Task: Search one way flight ticket for 5 adults, 2 children, 1 infant in seat and 2 infants on lap in economy from Hyannis: Cape Cod Gateway Airport (boardman/polando Field) to Laramie: Laramie Regional Airport on 5-3-2023. Choice of flights is Sun country airlines. Number of bags: 1 carry on bag and 1 checked bag. Price is upto 55000. Outbound departure time preference is 10:00.
Action: Mouse moved to (207, 319)
Screenshot: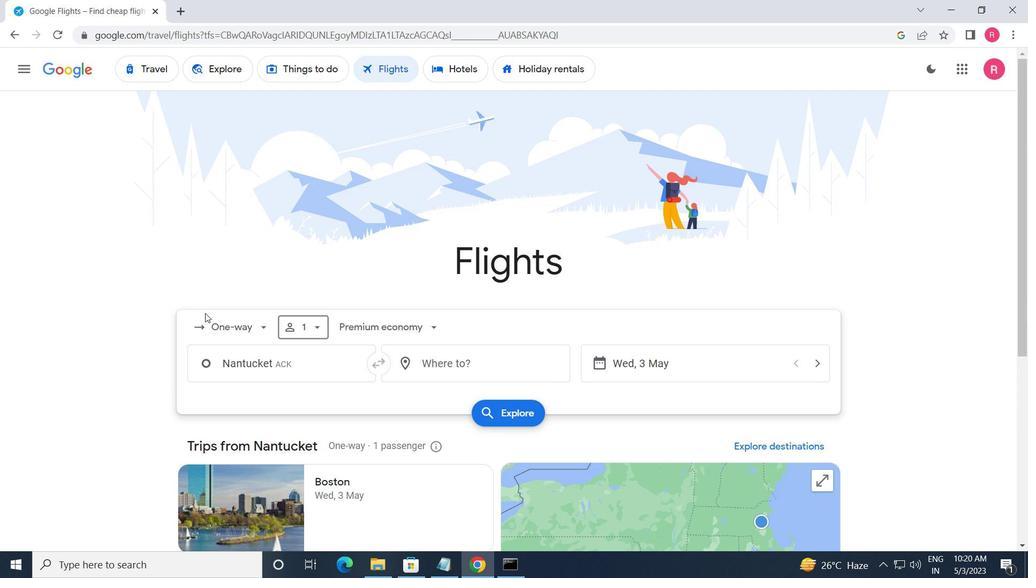 
Action: Mouse pressed left at (207, 319)
Screenshot: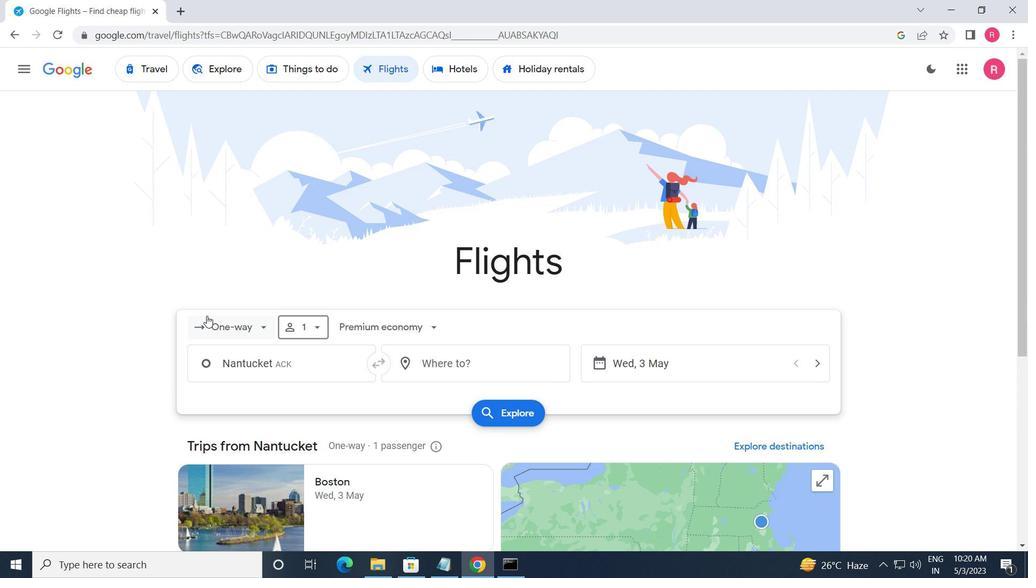 
Action: Mouse moved to (255, 388)
Screenshot: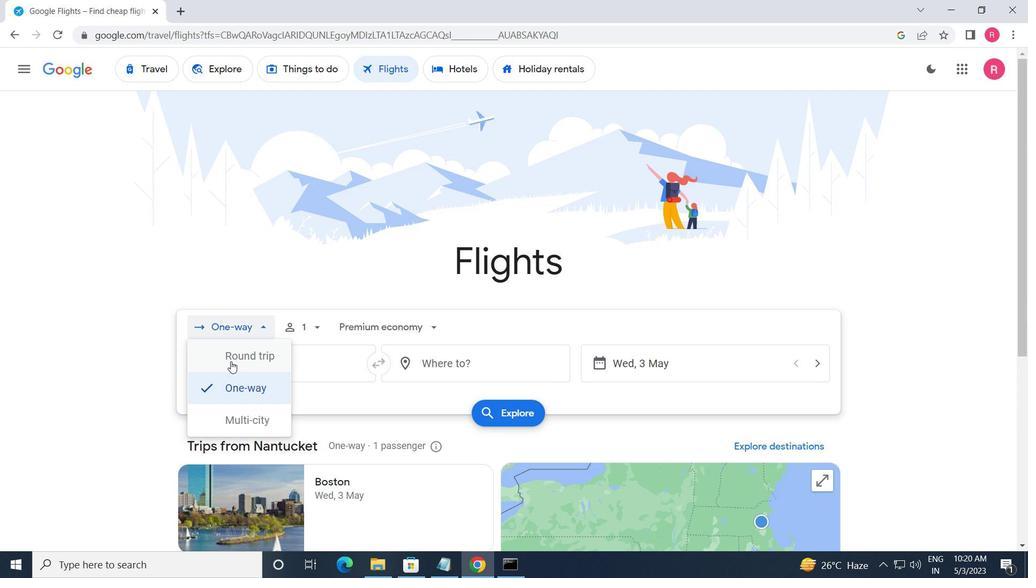 
Action: Mouse pressed left at (255, 388)
Screenshot: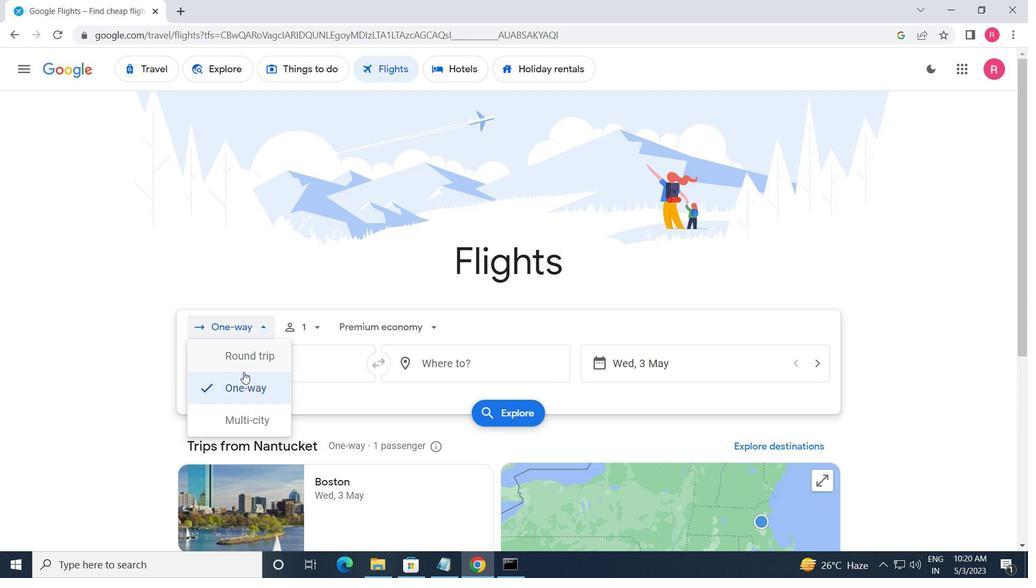
Action: Mouse moved to (302, 327)
Screenshot: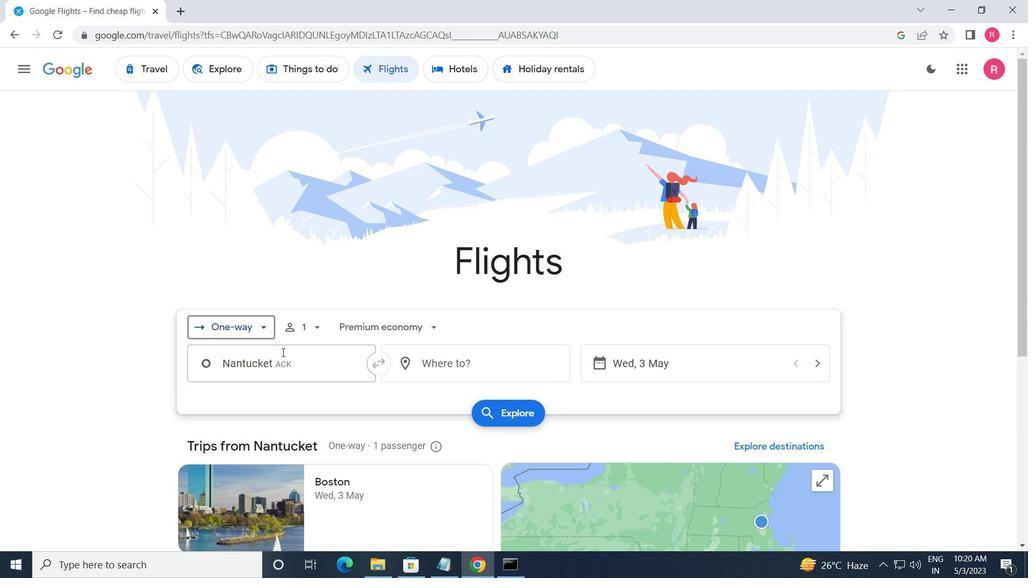 
Action: Mouse pressed left at (302, 327)
Screenshot: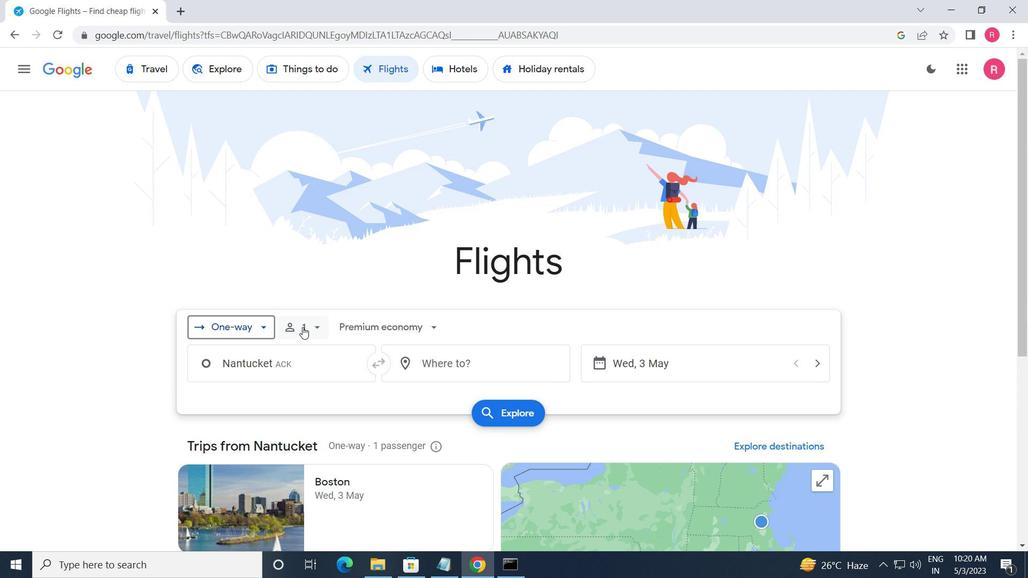 
Action: Mouse moved to (419, 363)
Screenshot: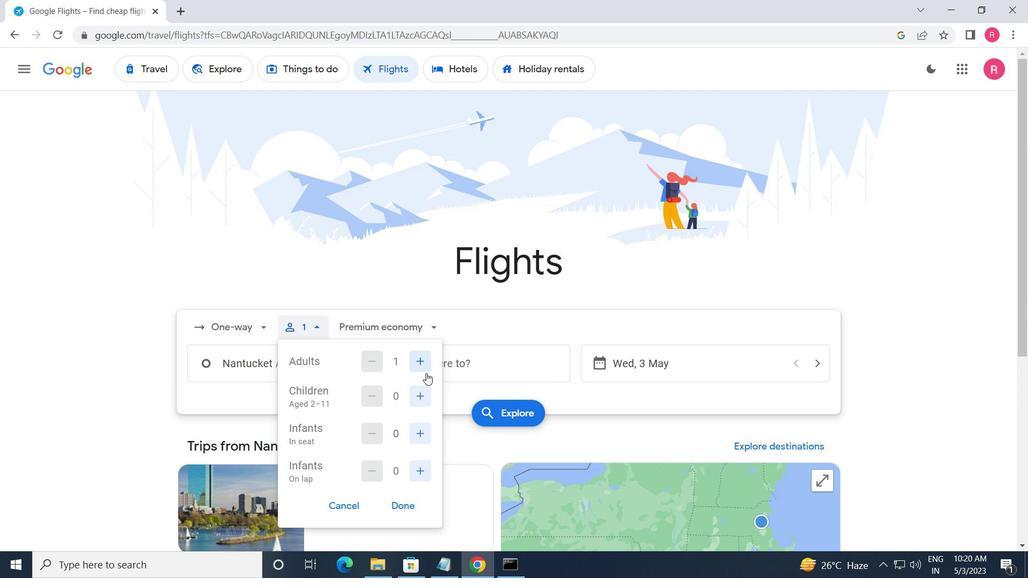 
Action: Mouse pressed left at (419, 363)
Screenshot: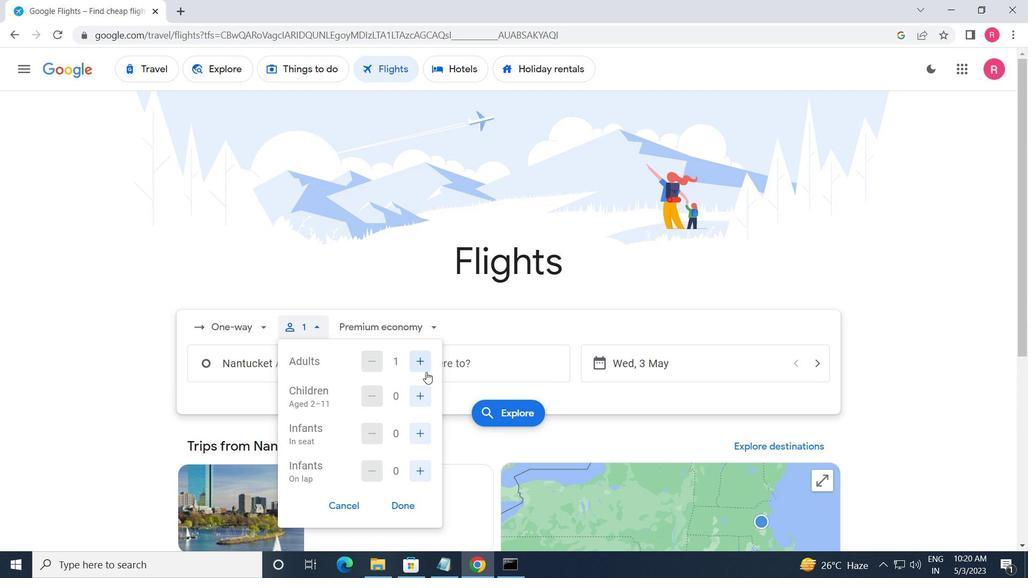 
Action: Mouse moved to (419, 363)
Screenshot: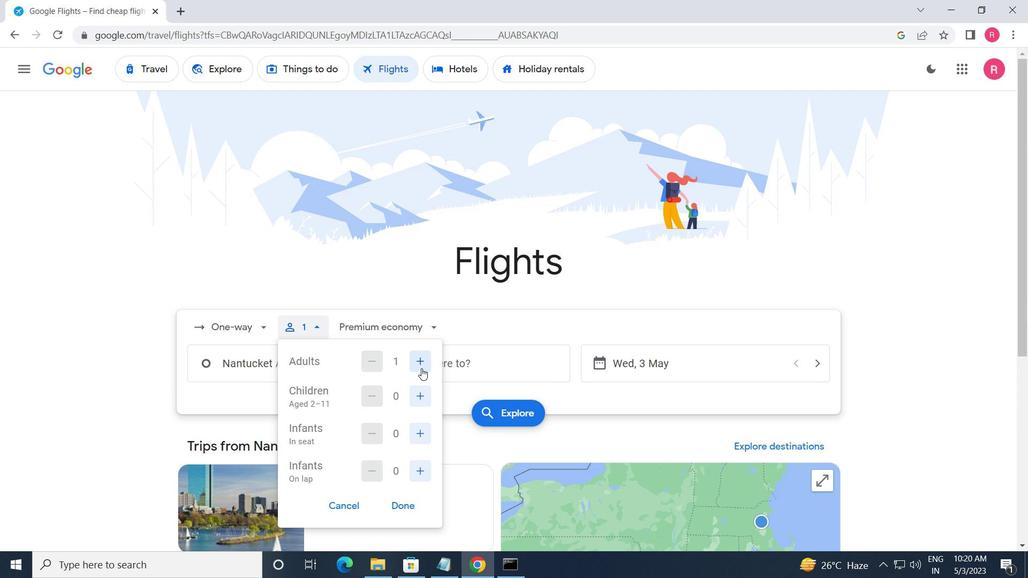 
Action: Mouse pressed left at (419, 363)
Screenshot: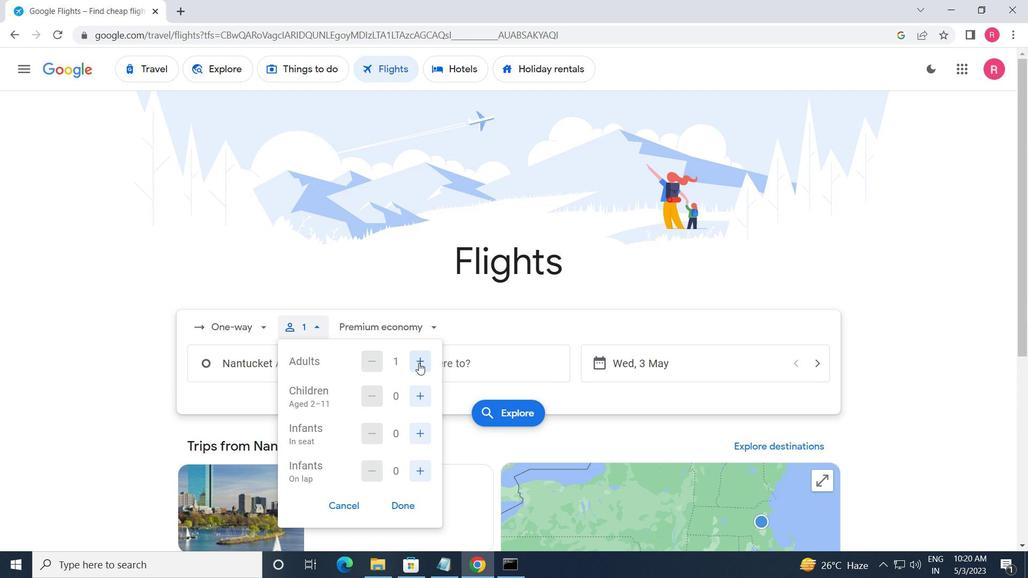 
Action: Mouse pressed left at (419, 363)
Screenshot: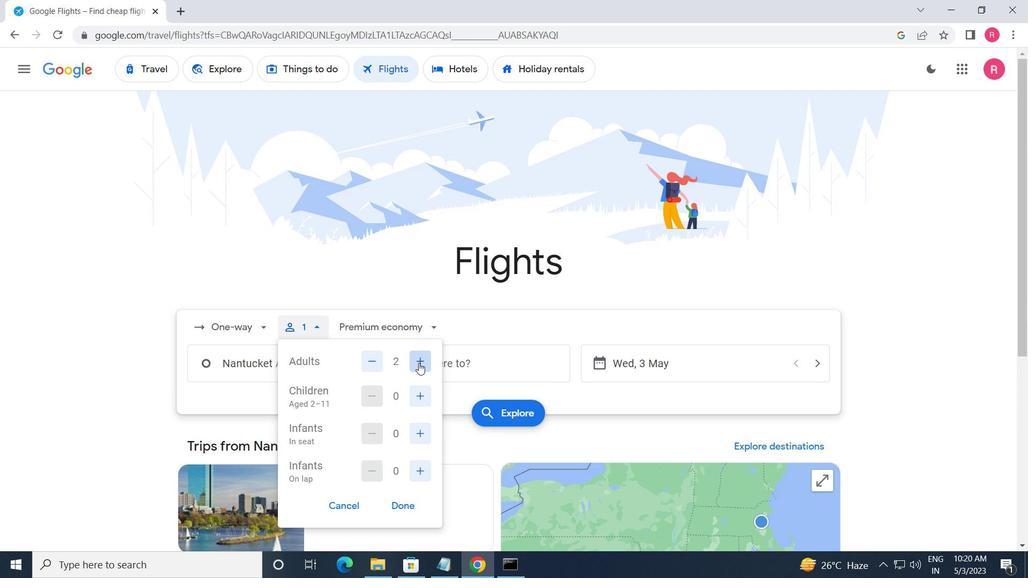 
Action: Mouse pressed left at (419, 363)
Screenshot: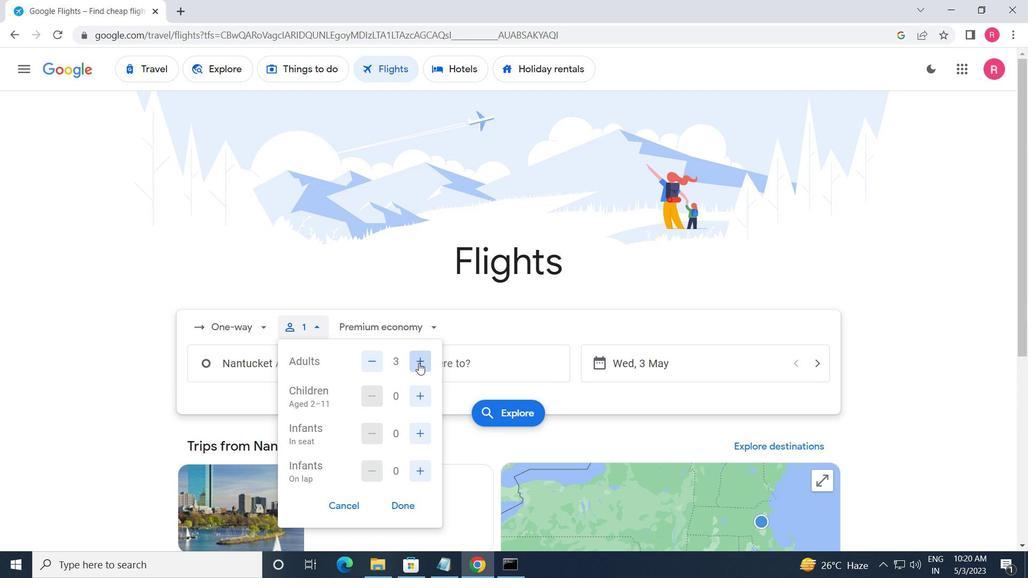 
Action: Mouse moved to (419, 403)
Screenshot: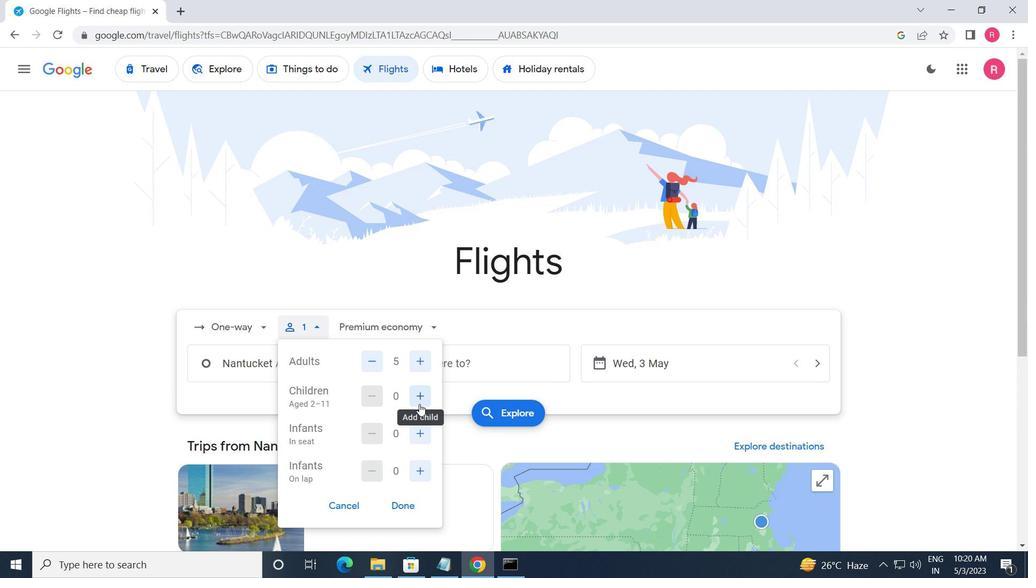 
Action: Mouse pressed left at (419, 403)
Screenshot: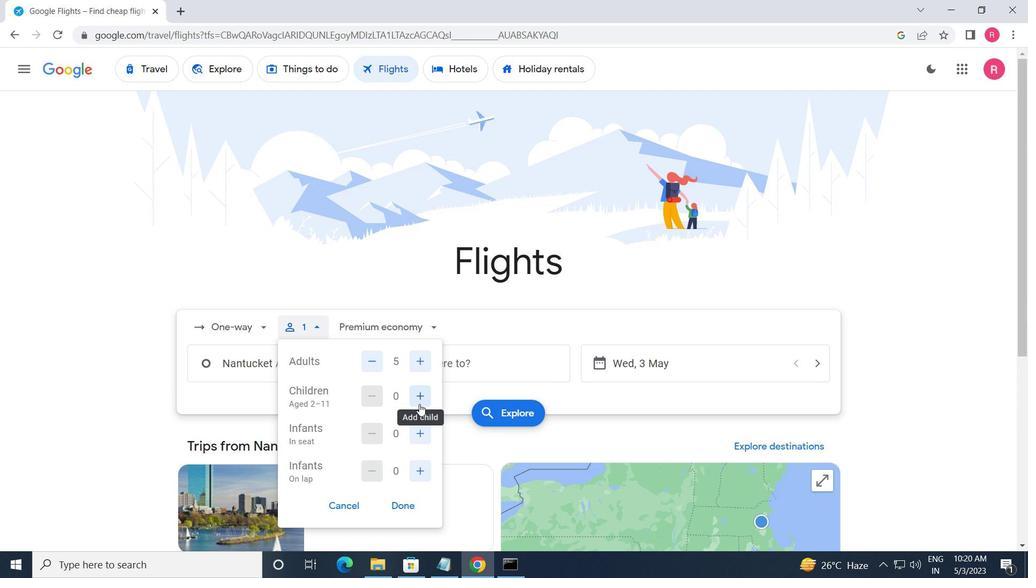 
Action: Mouse moved to (419, 402)
Screenshot: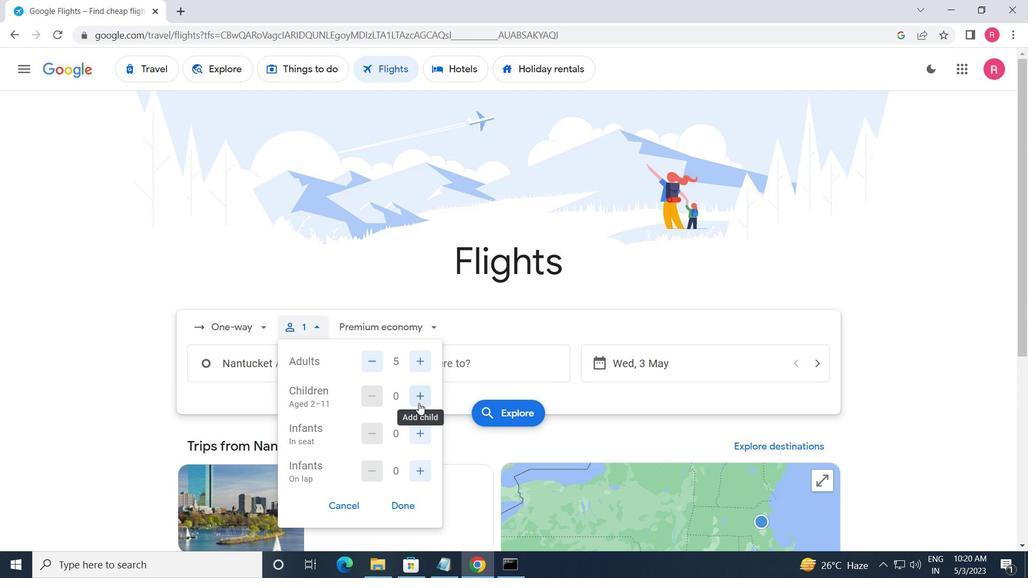 
Action: Mouse pressed left at (419, 402)
Screenshot: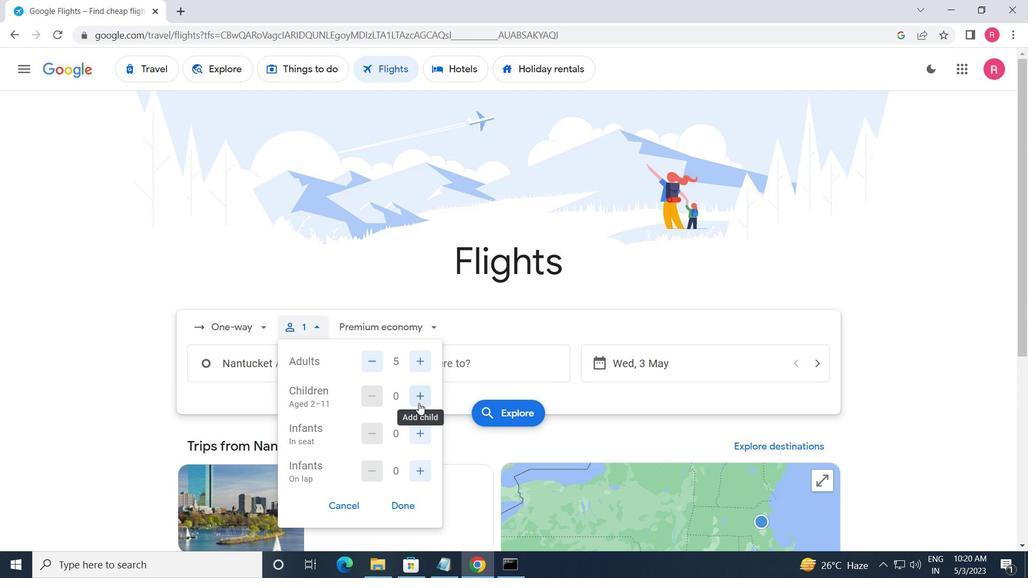 
Action: Mouse moved to (422, 430)
Screenshot: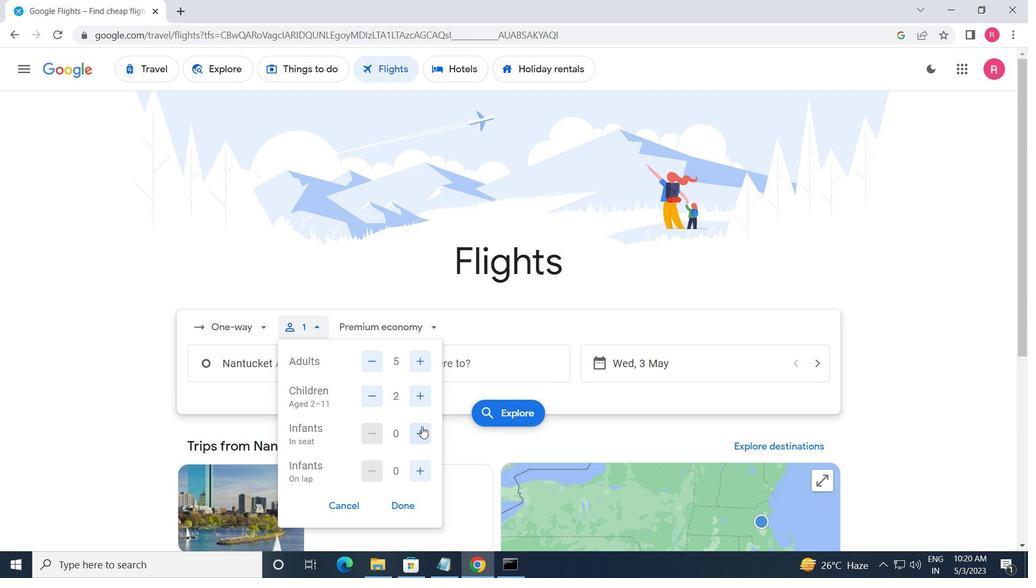 
Action: Mouse pressed left at (422, 430)
Screenshot: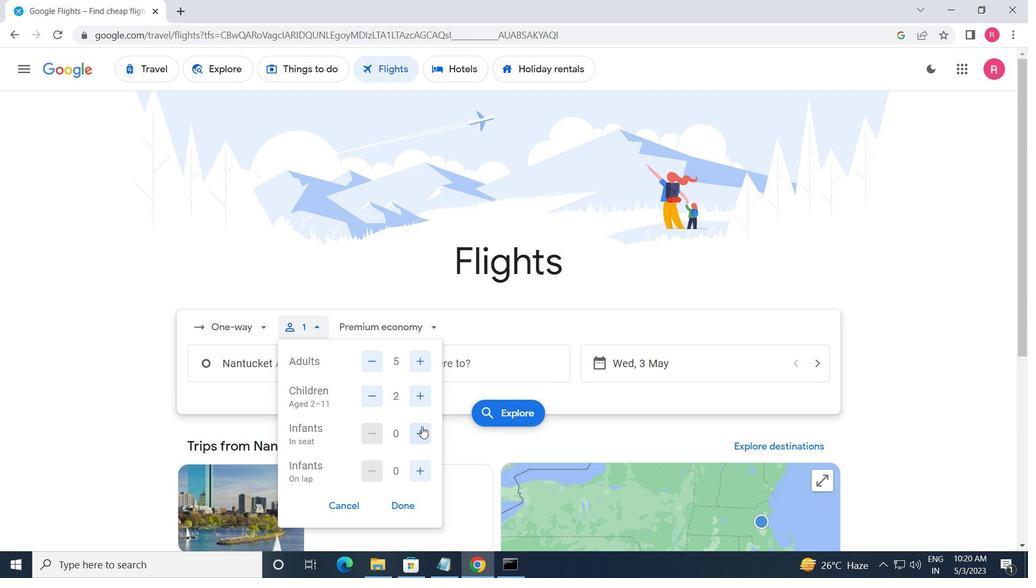 
Action: Mouse moved to (419, 459)
Screenshot: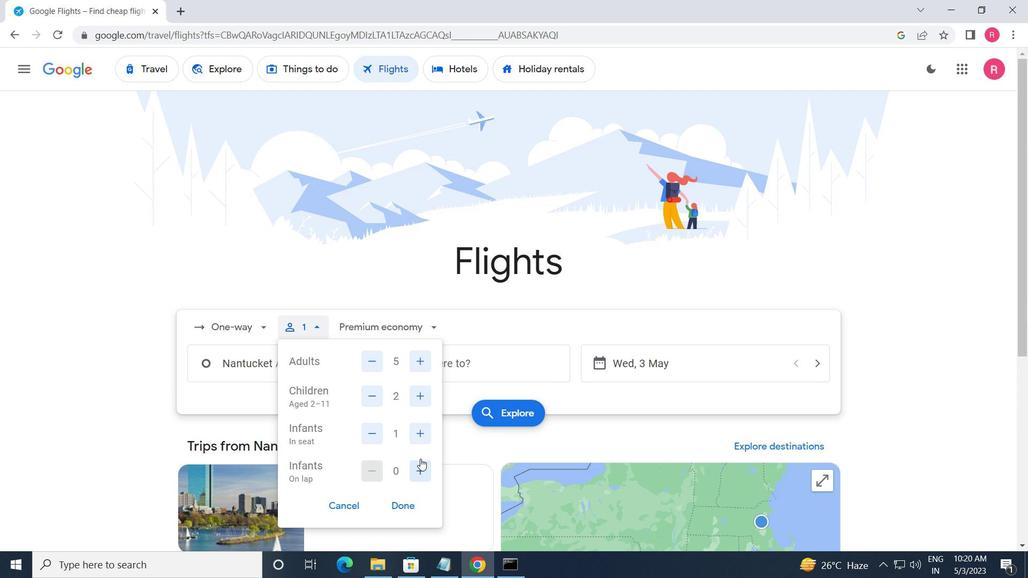 
Action: Mouse pressed left at (419, 459)
Screenshot: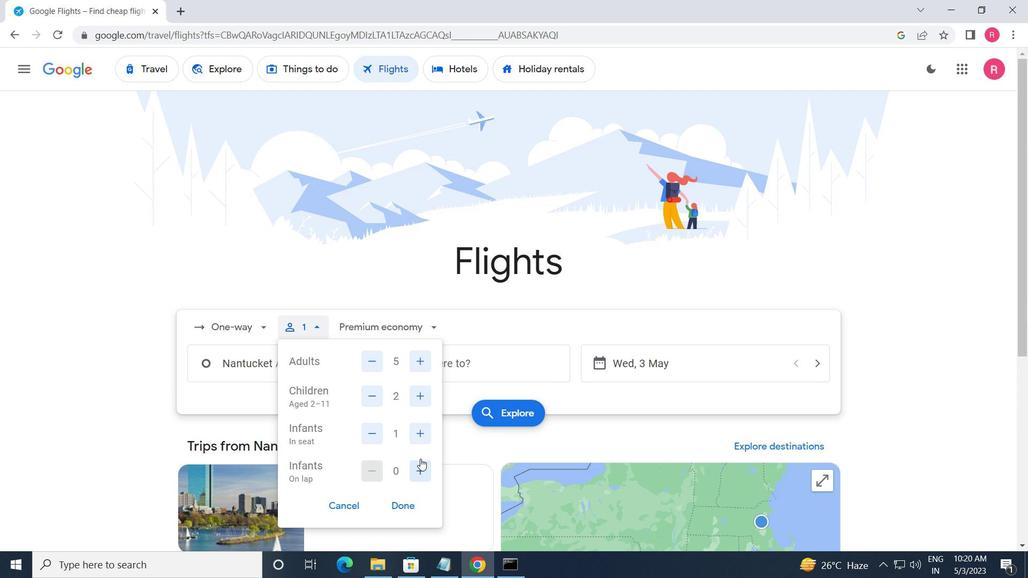 
Action: Mouse moved to (407, 500)
Screenshot: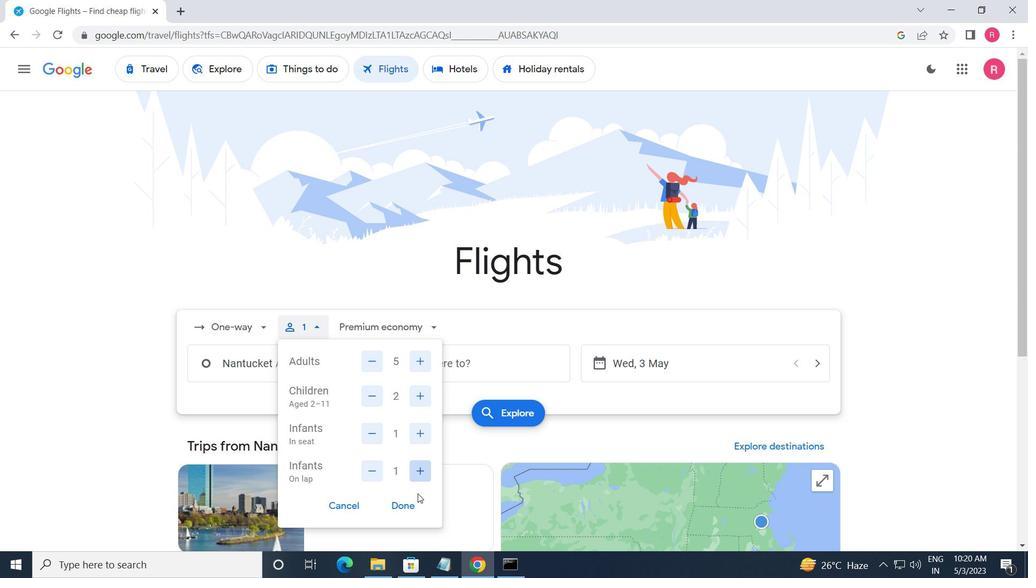 
Action: Mouse pressed left at (407, 500)
Screenshot: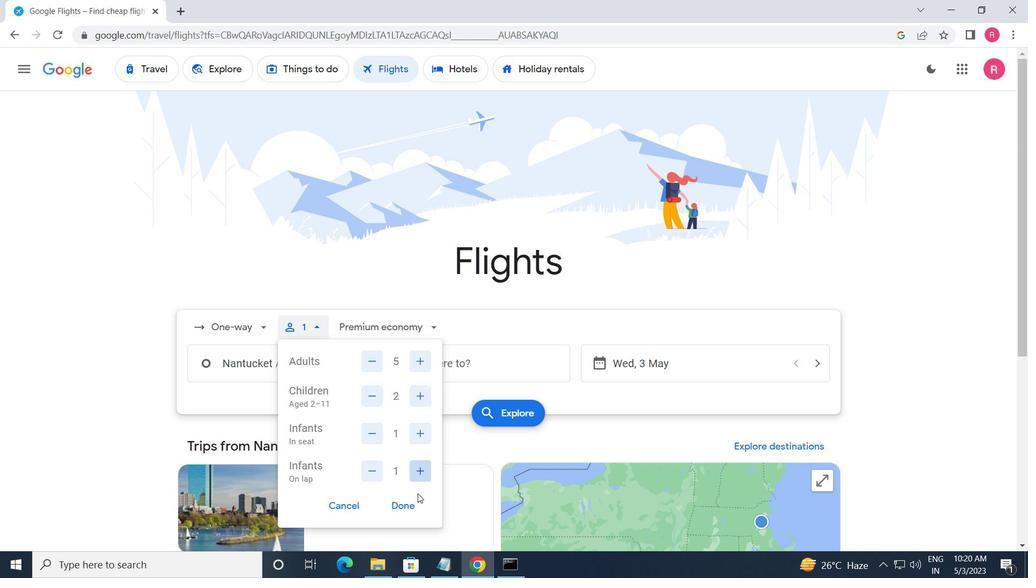
Action: Mouse moved to (364, 338)
Screenshot: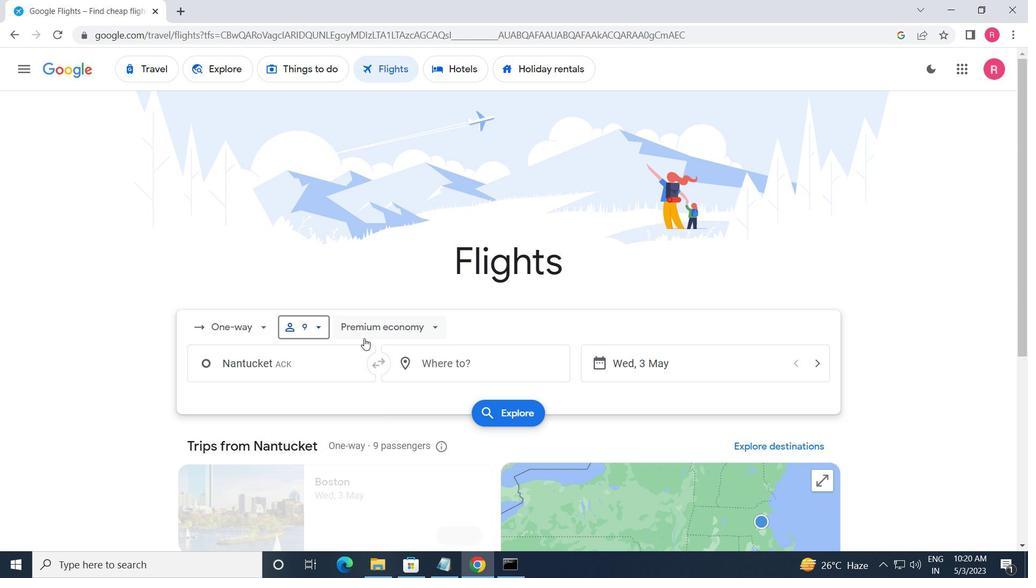 
Action: Mouse pressed left at (364, 338)
Screenshot: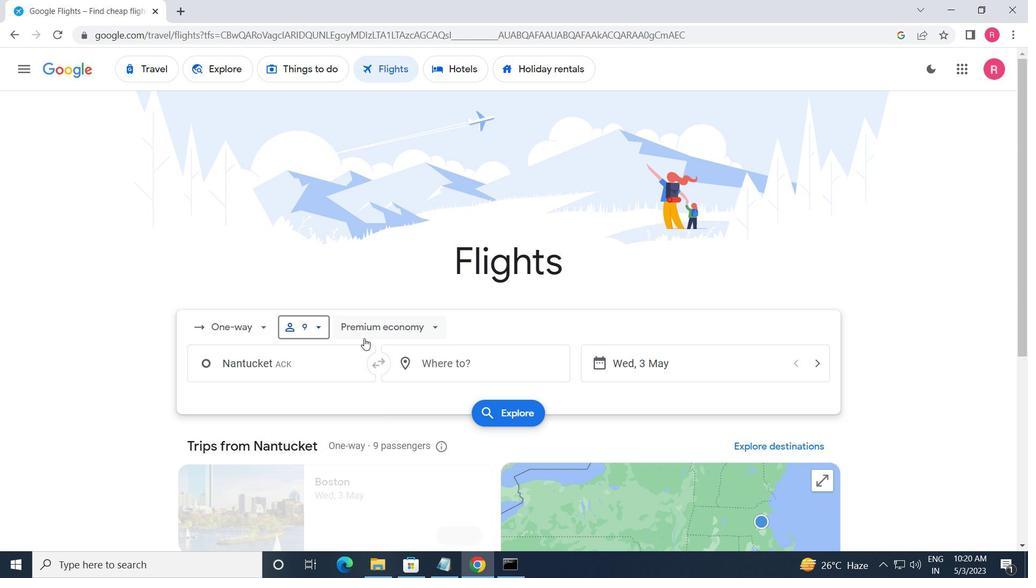 
Action: Mouse moved to (386, 361)
Screenshot: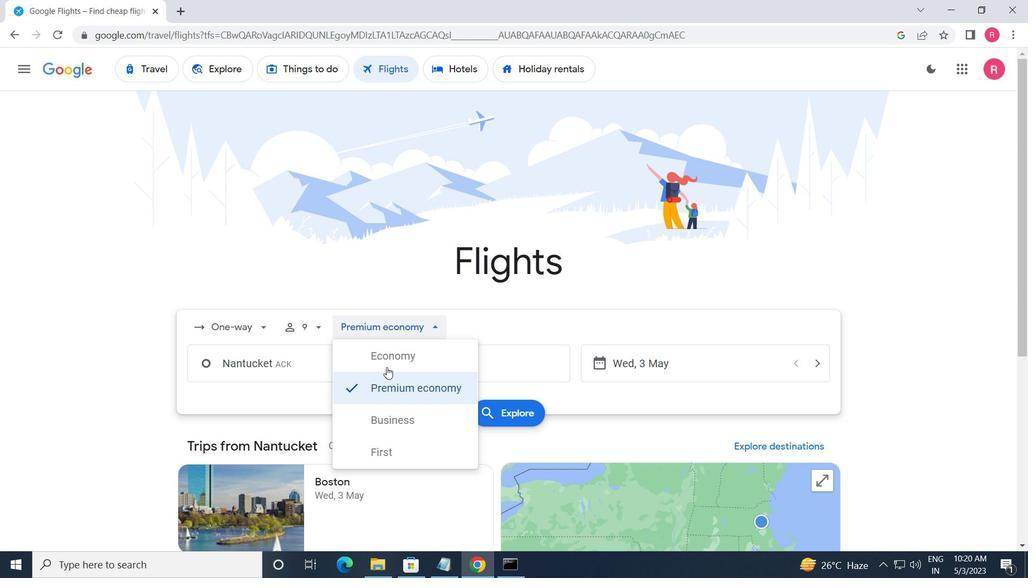 
Action: Mouse pressed left at (386, 361)
Screenshot: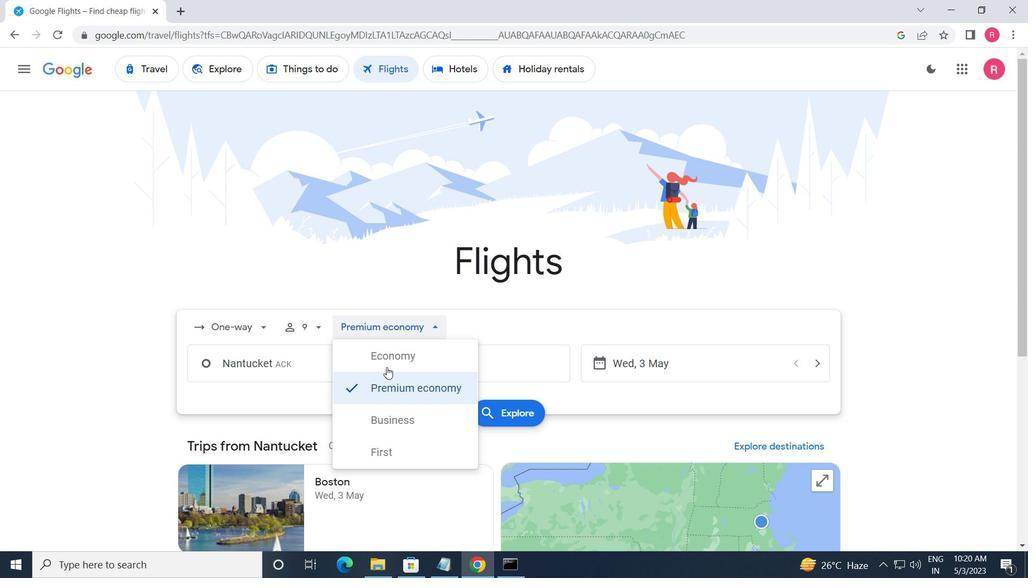 
Action: Mouse moved to (326, 361)
Screenshot: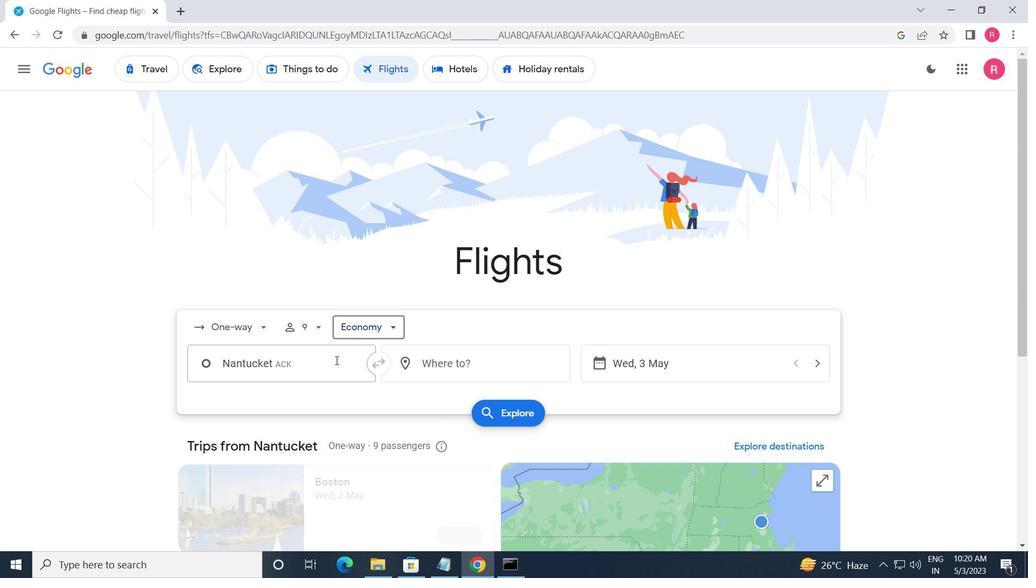 
Action: Mouse pressed left at (326, 361)
Screenshot: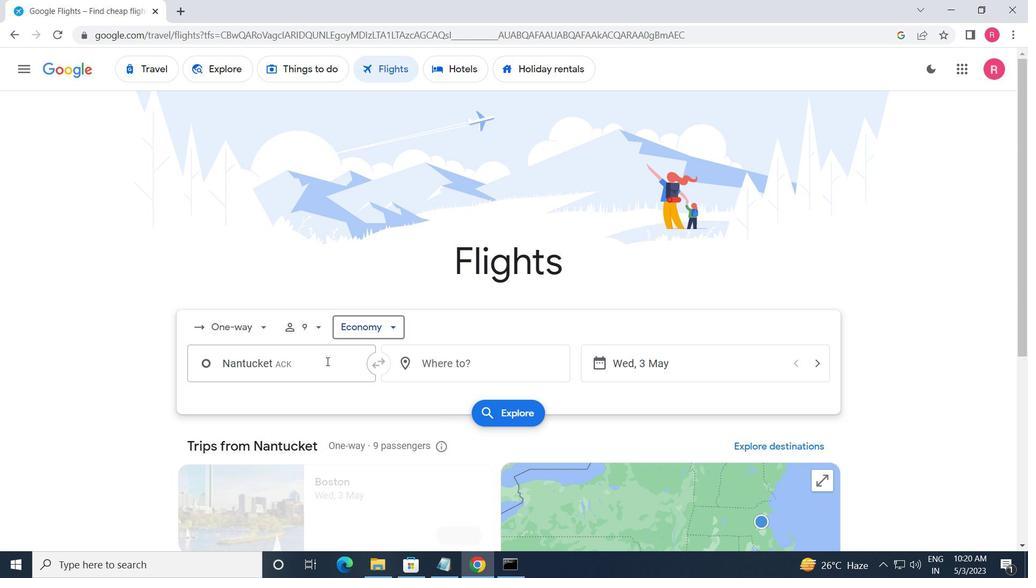 
Action: Mouse moved to (326, 362)
Screenshot: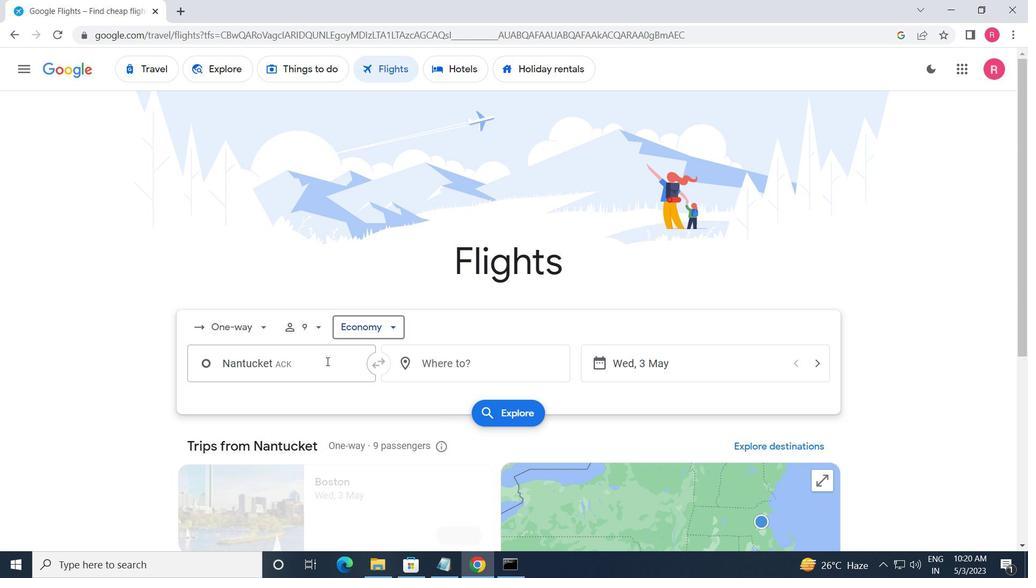
Action: Key pressed <Key.shift>CAP<Key.space><Key.shift>COD
Screenshot: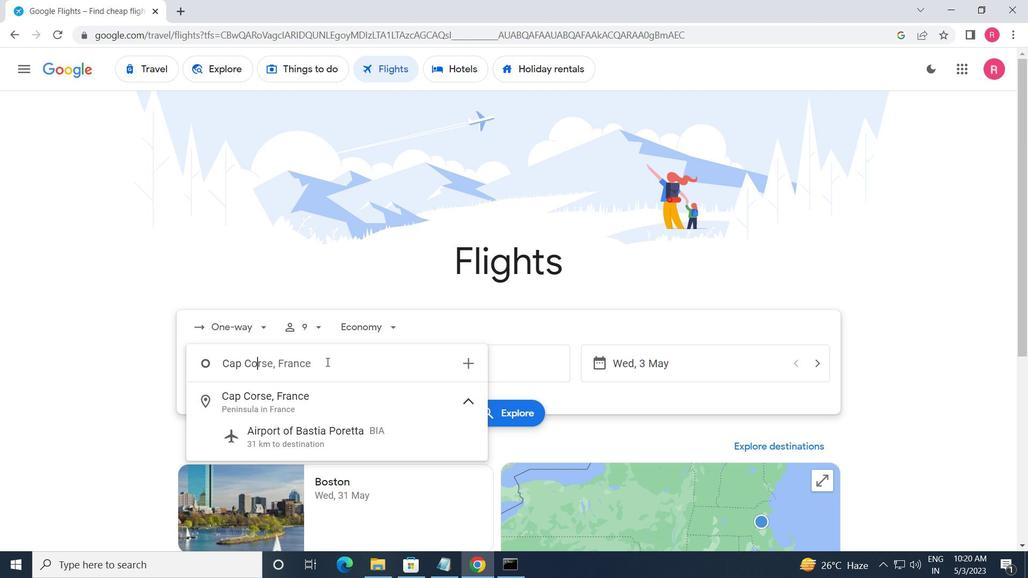 
Action: Mouse moved to (318, 482)
Screenshot: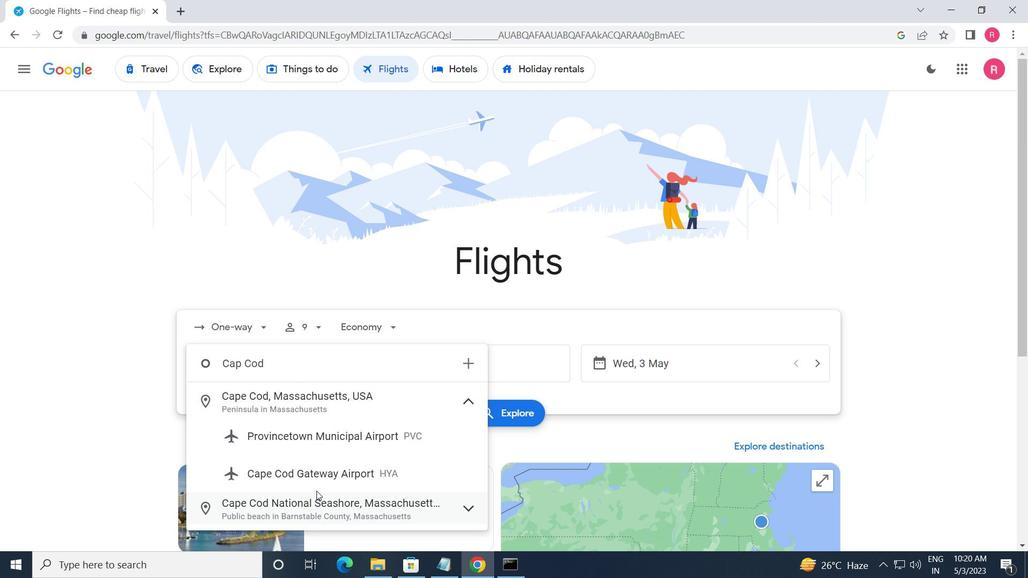 
Action: Mouse pressed left at (318, 482)
Screenshot: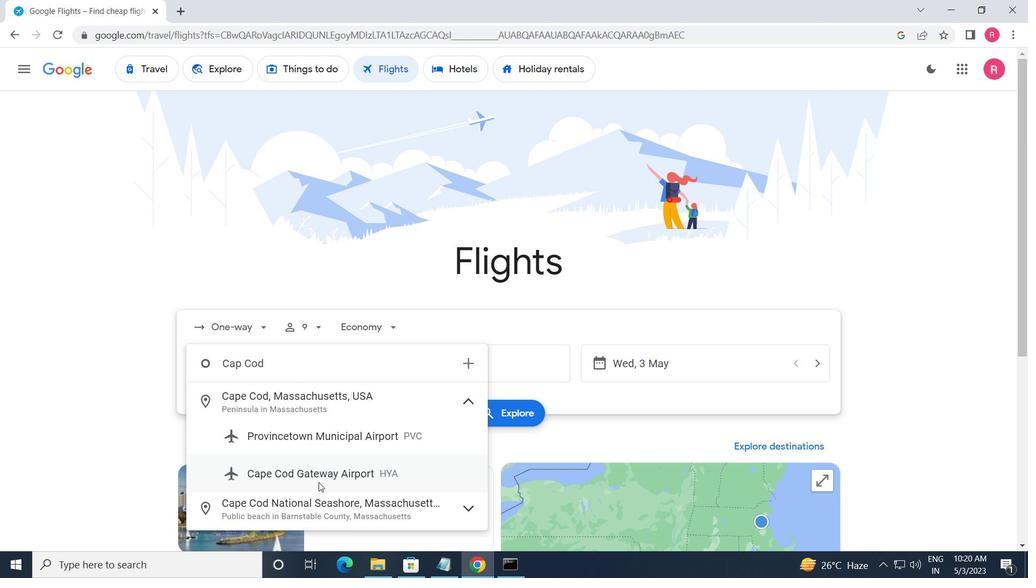 
Action: Mouse moved to (461, 363)
Screenshot: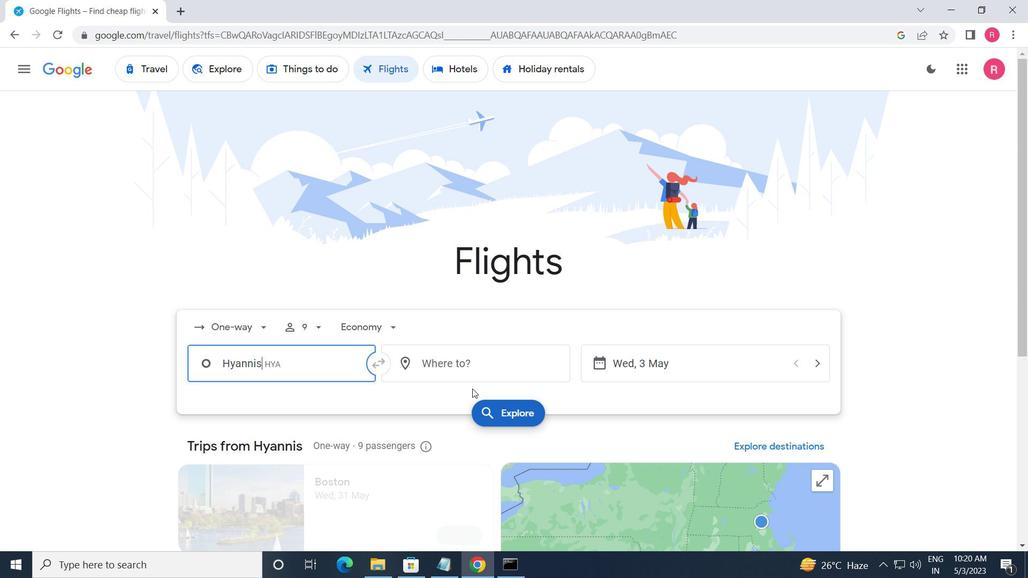 
Action: Mouse pressed left at (461, 363)
Screenshot: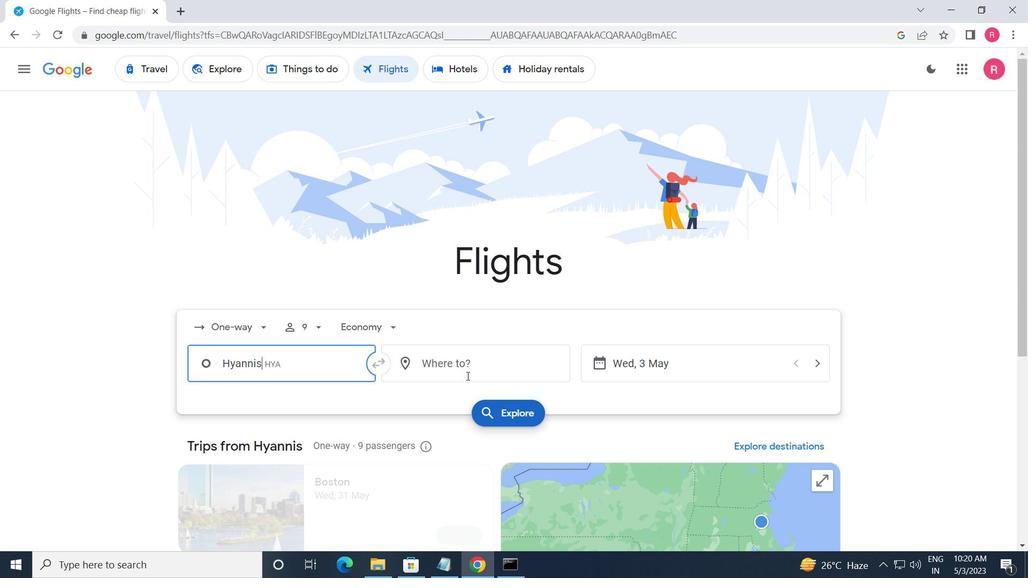 
Action: Mouse moved to (450, 506)
Screenshot: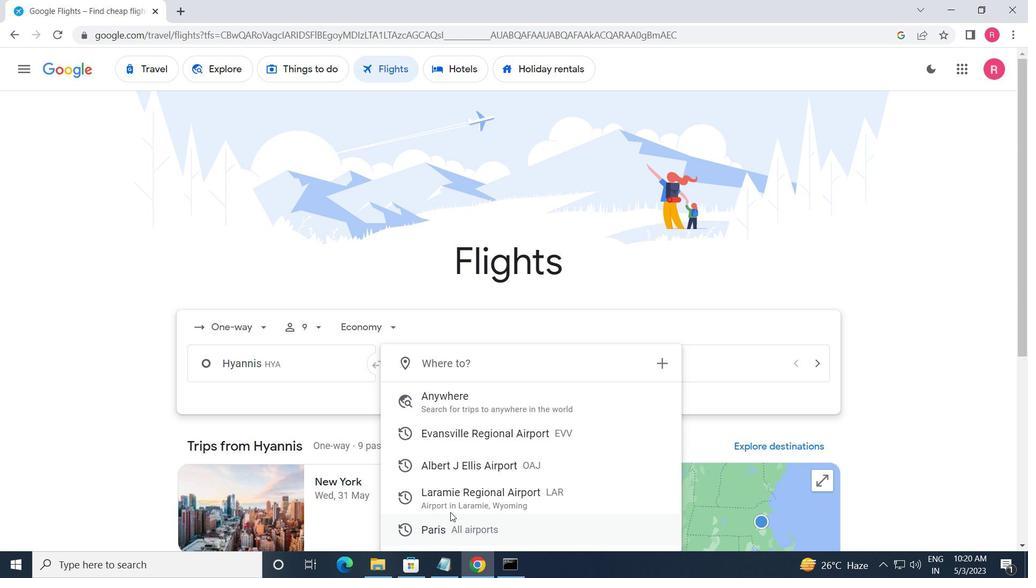 
Action: Mouse pressed left at (450, 506)
Screenshot: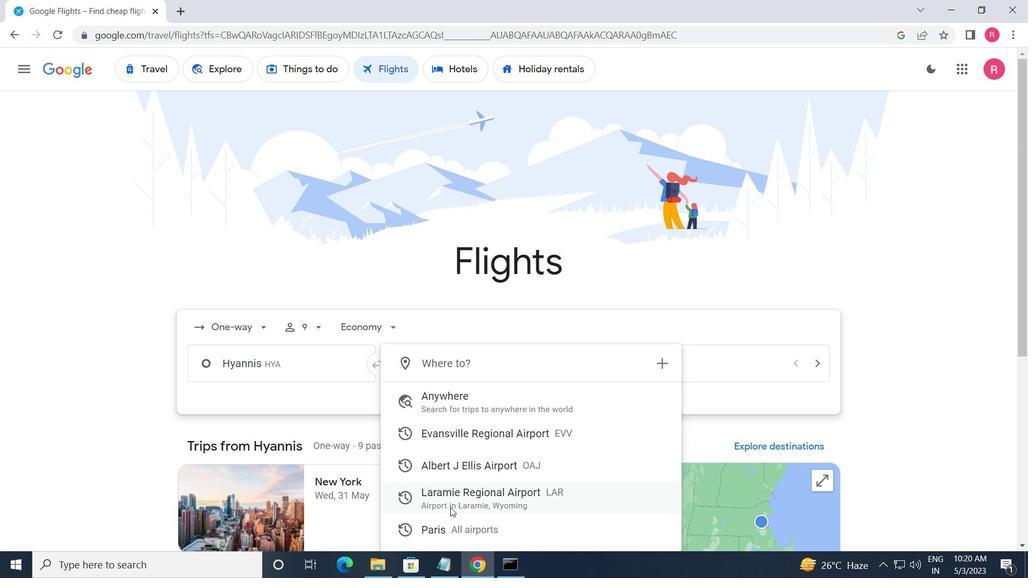 
Action: Mouse moved to (708, 365)
Screenshot: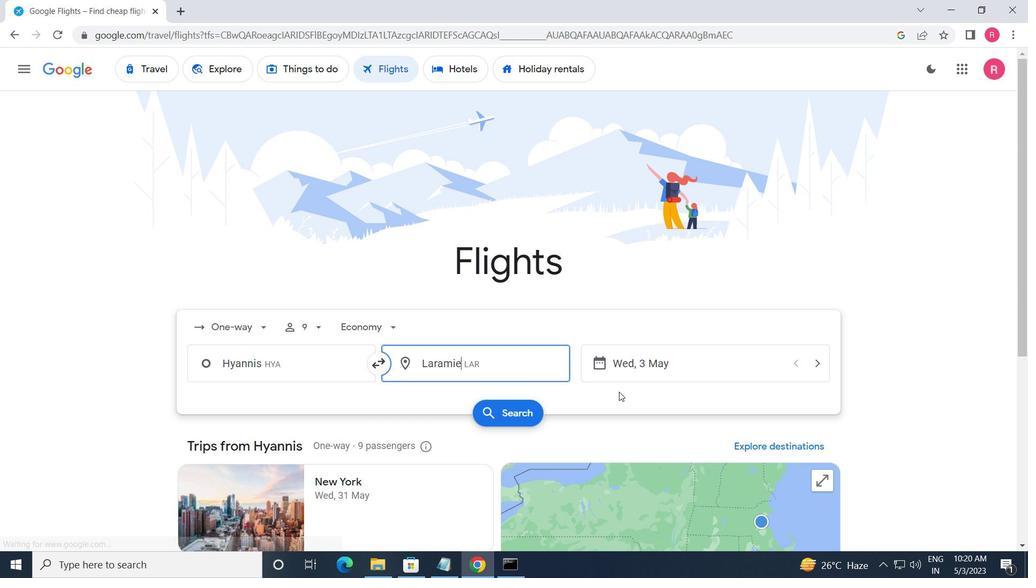 
Action: Mouse pressed left at (708, 365)
Screenshot: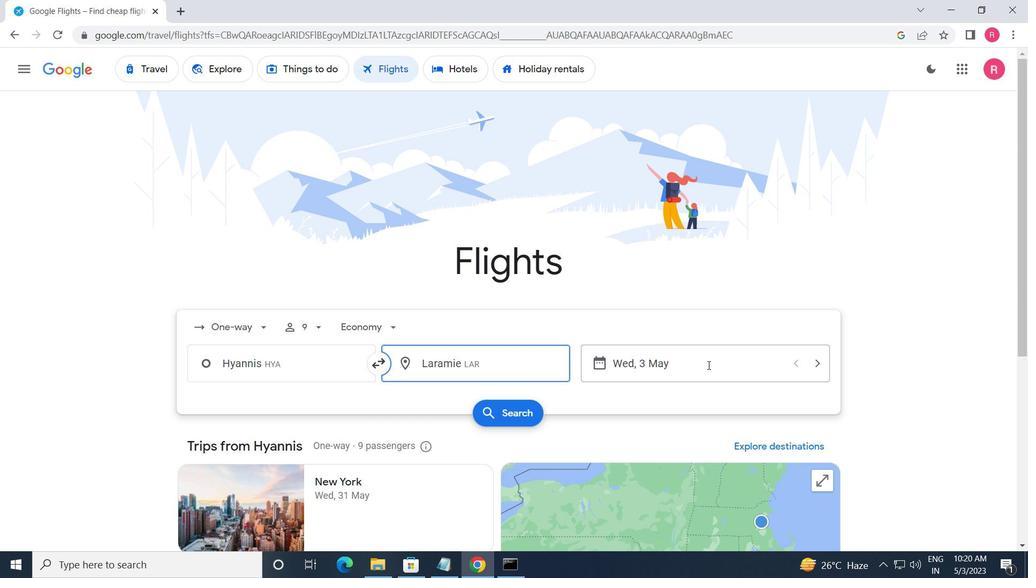 
Action: Mouse moved to (456, 315)
Screenshot: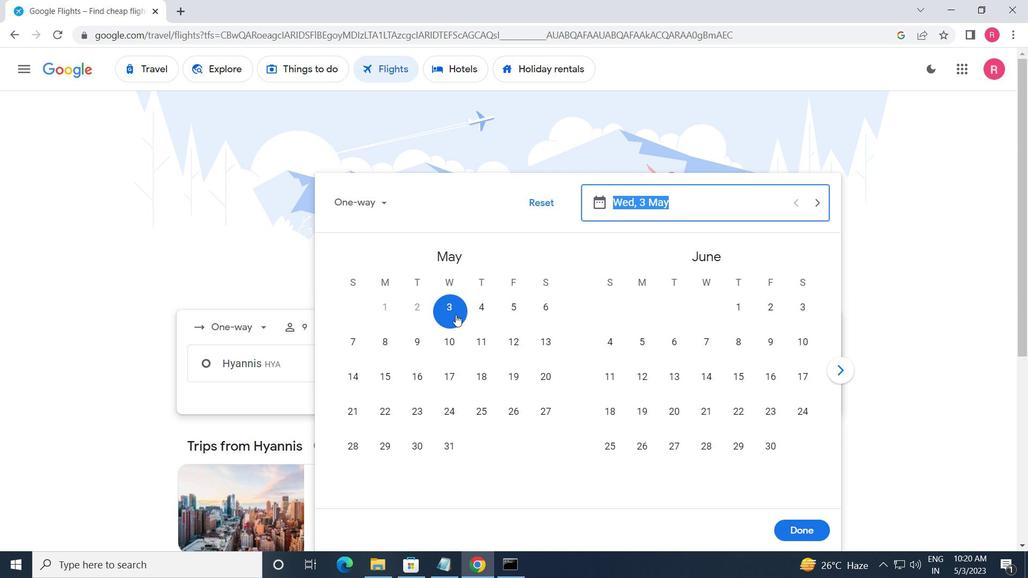 
Action: Mouse pressed left at (456, 315)
Screenshot: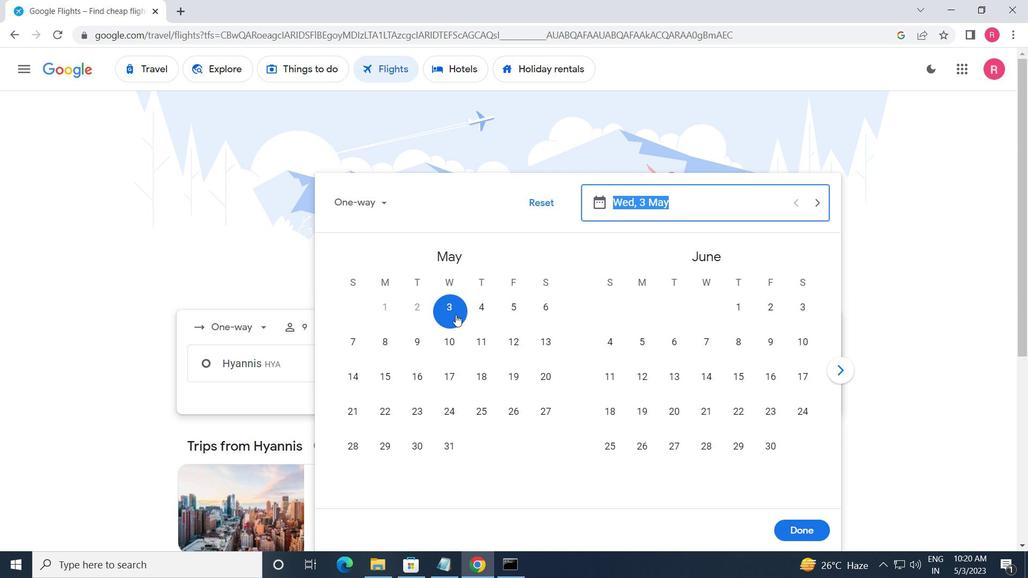 
Action: Mouse moved to (795, 533)
Screenshot: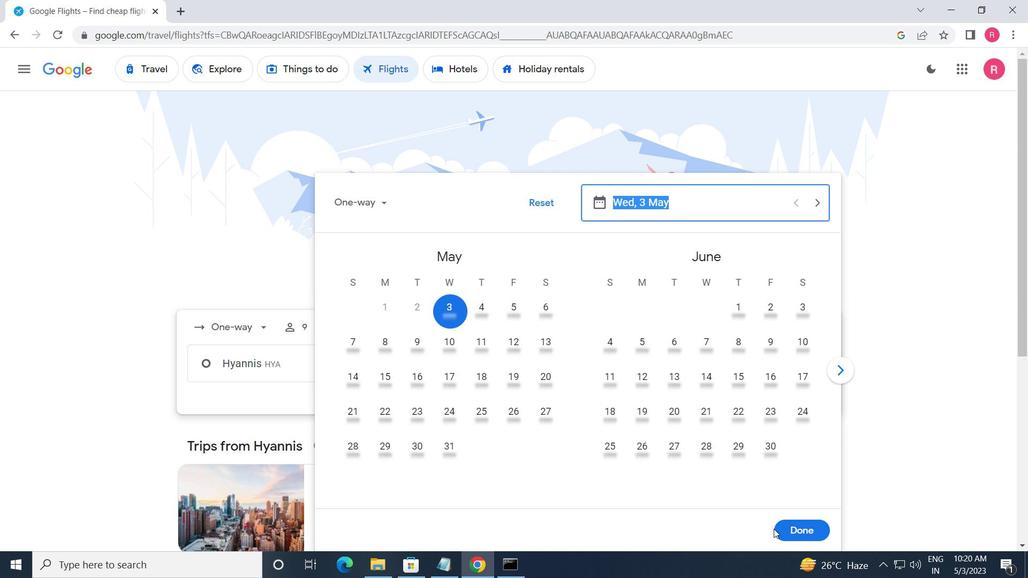 
Action: Mouse pressed left at (795, 533)
Screenshot: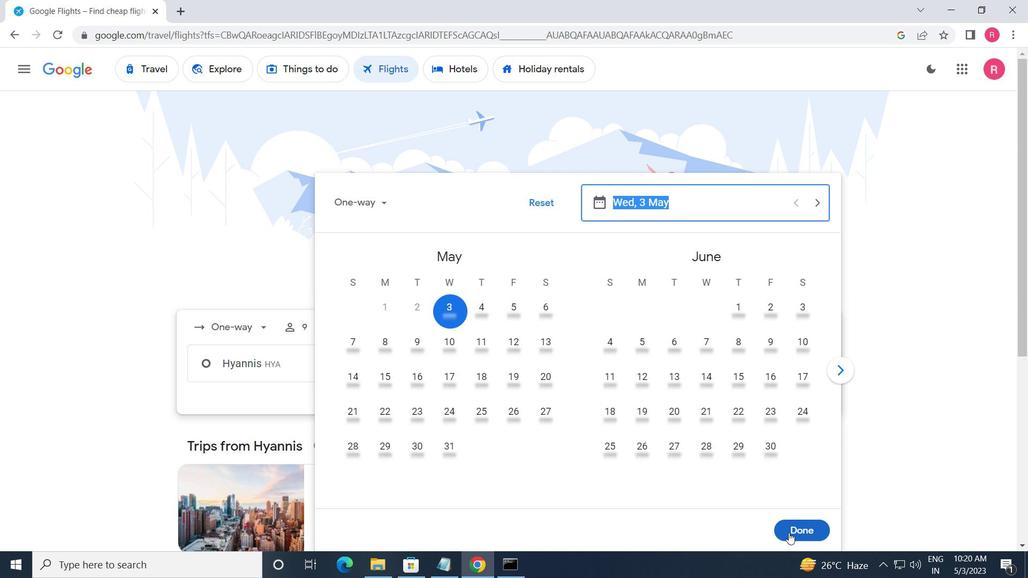 
Action: Mouse moved to (492, 415)
Screenshot: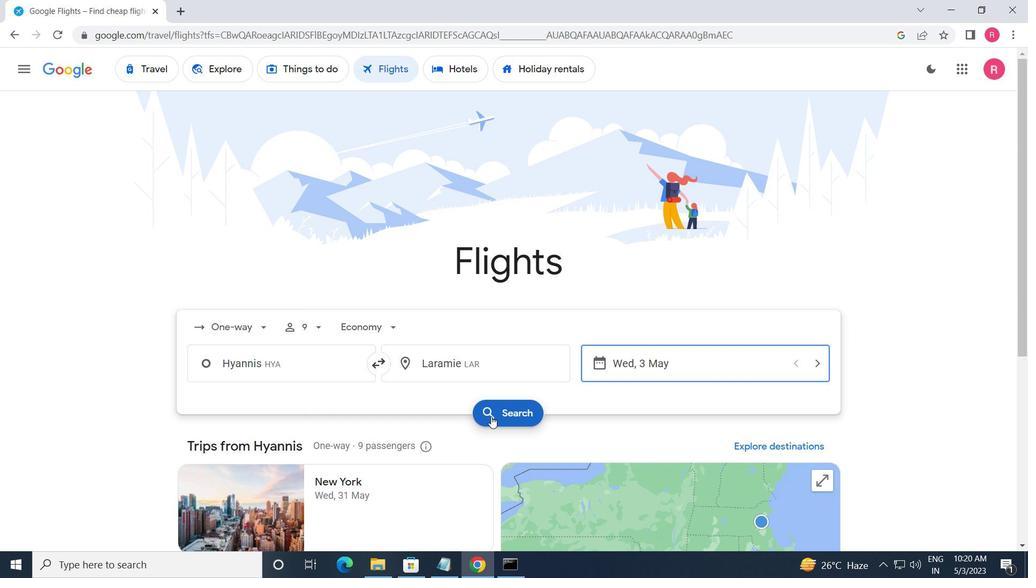 
Action: Mouse pressed left at (492, 415)
Screenshot: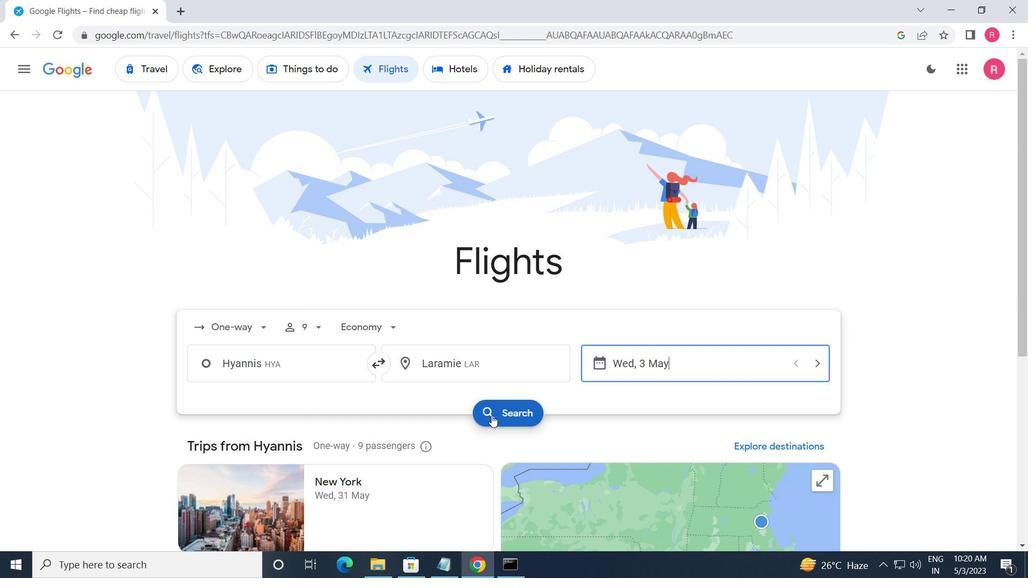 
Action: Mouse moved to (189, 200)
Screenshot: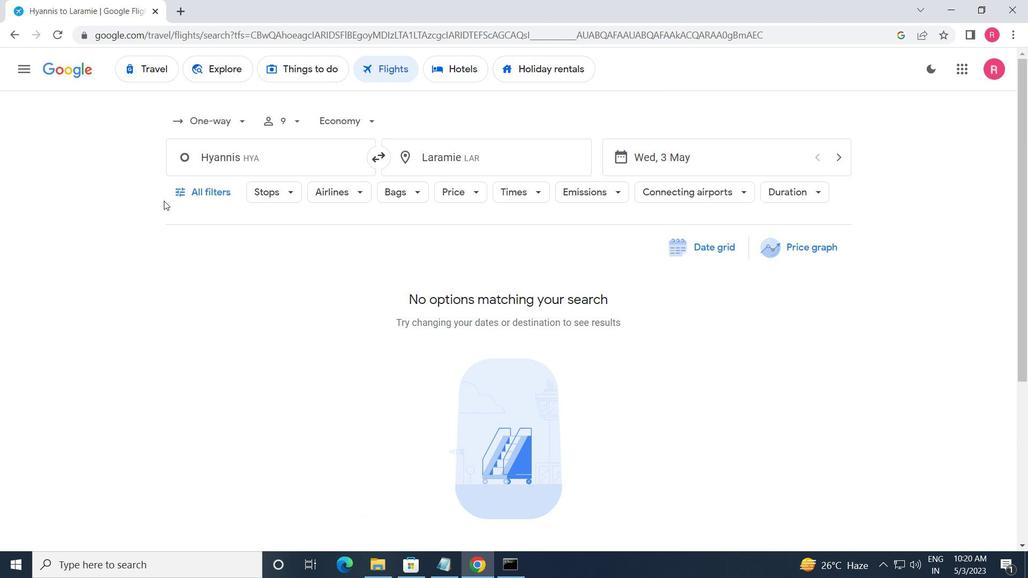 
Action: Mouse pressed left at (189, 200)
Screenshot: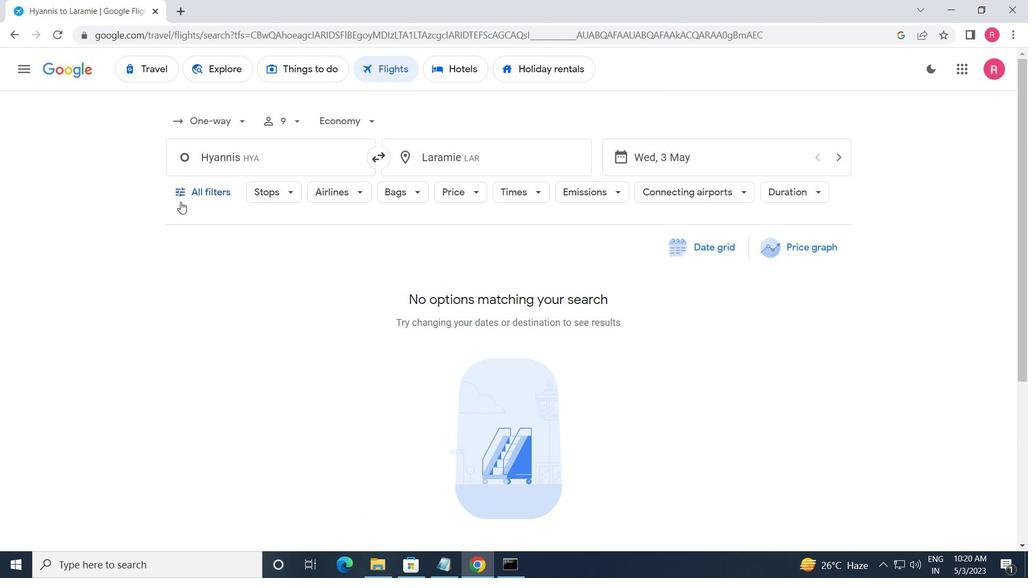 
Action: Mouse moved to (266, 319)
Screenshot: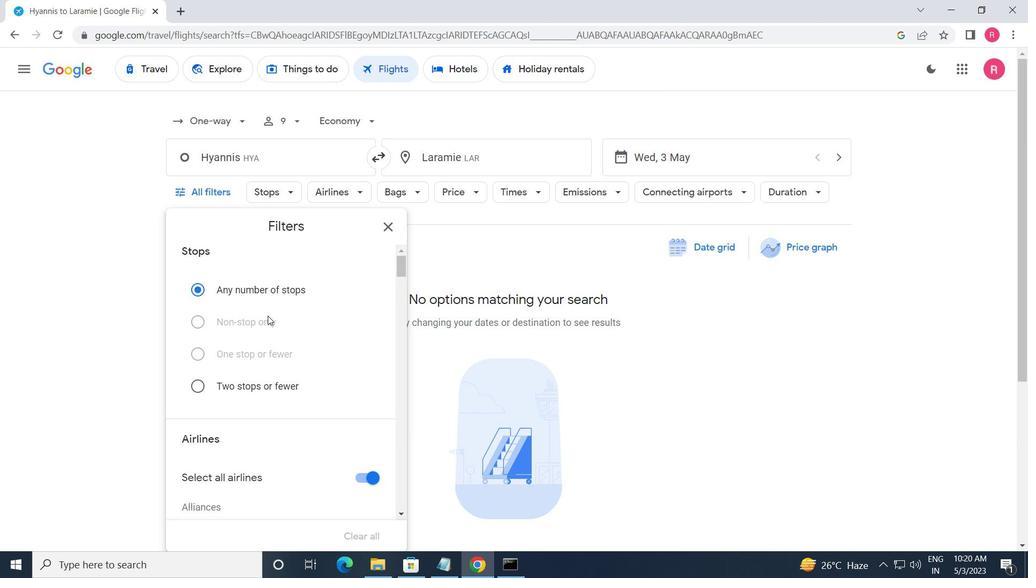 
Action: Mouse scrolled (266, 319) with delta (0, 0)
Screenshot: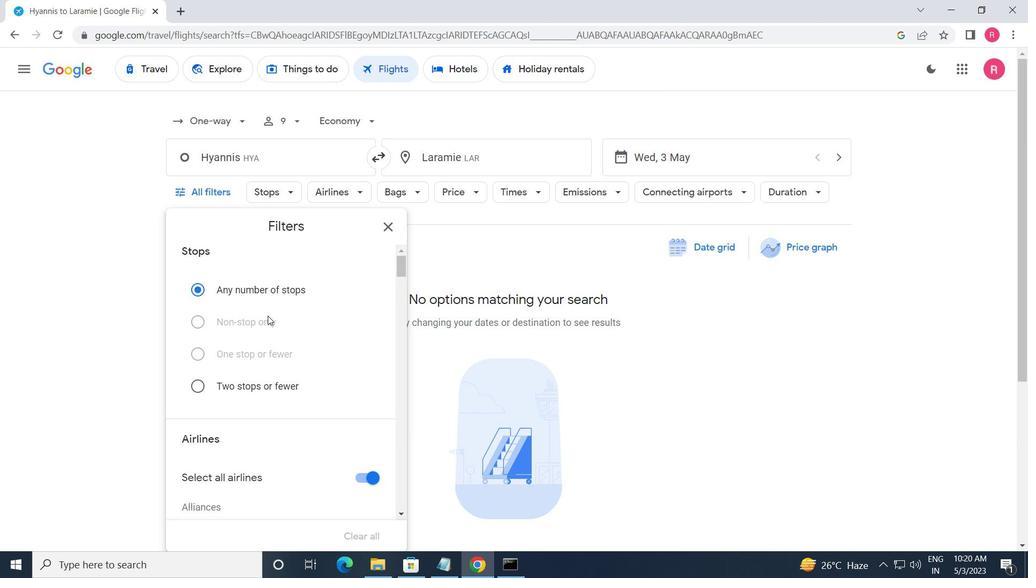 
Action: Mouse scrolled (266, 319) with delta (0, 0)
Screenshot: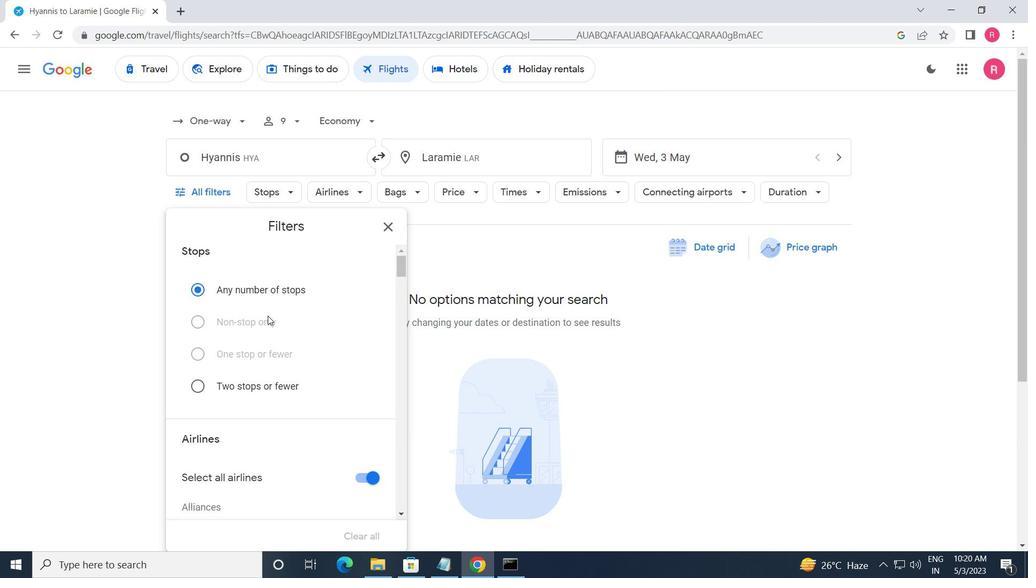 
Action: Mouse scrolled (266, 319) with delta (0, 0)
Screenshot: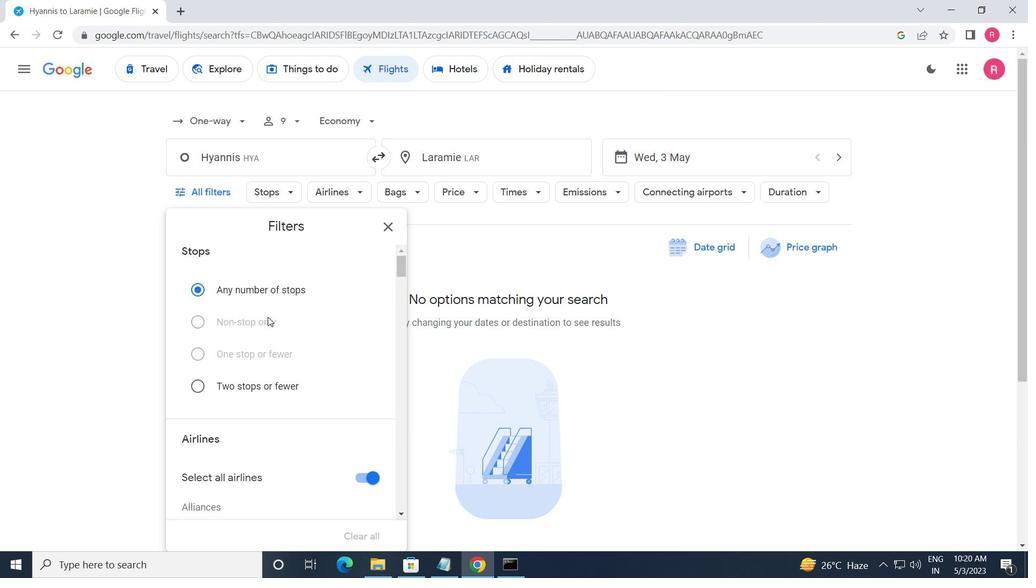
Action: Mouse scrolled (266, 319) with delta (0, 0)
Screenshot: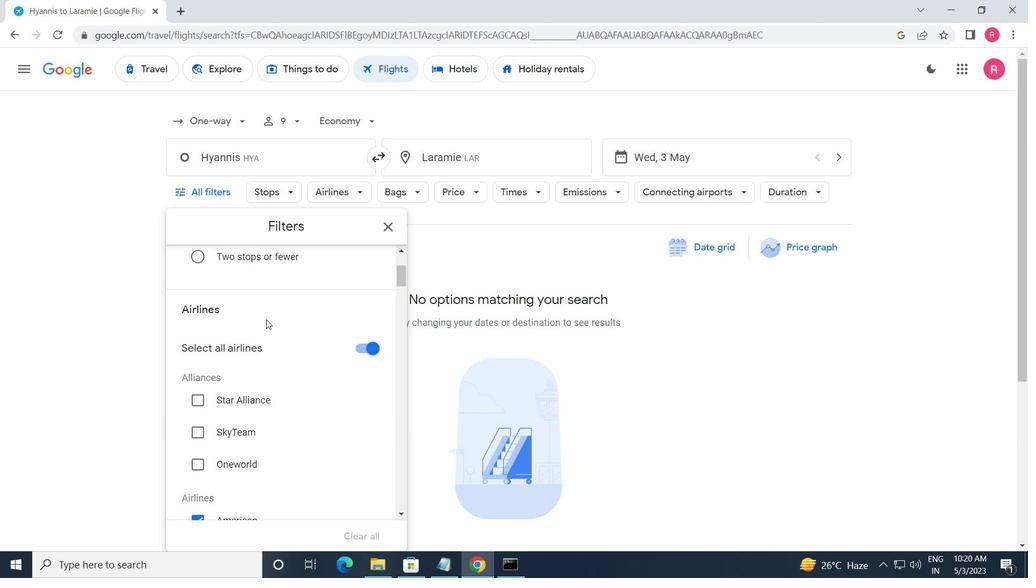 
Action: Mouse scrolled (266, 319) with delta (0, 0)
Screenshot: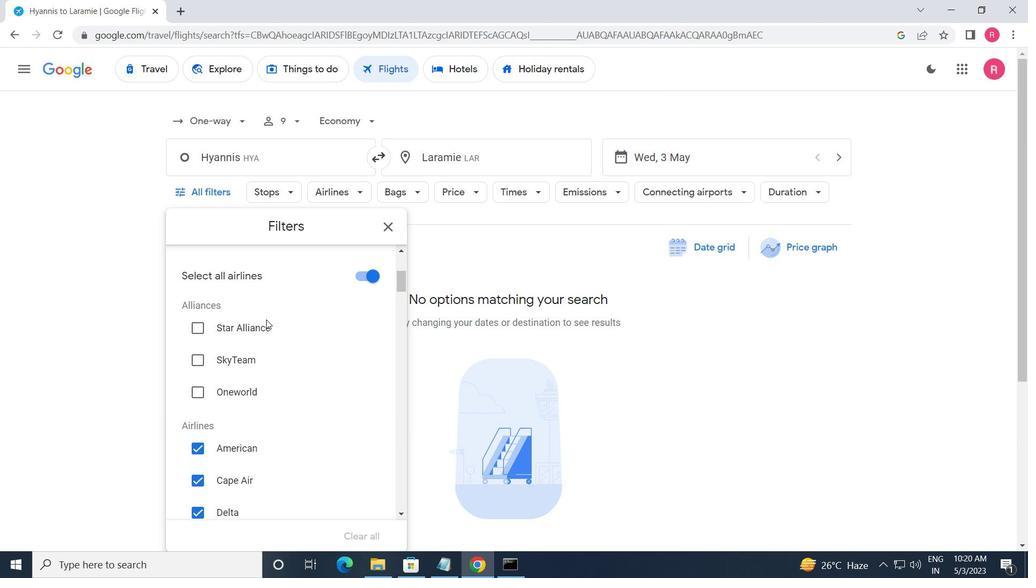 
Action: Mouse scrolled (266, 319) with delta (0, 0)
Screenshot: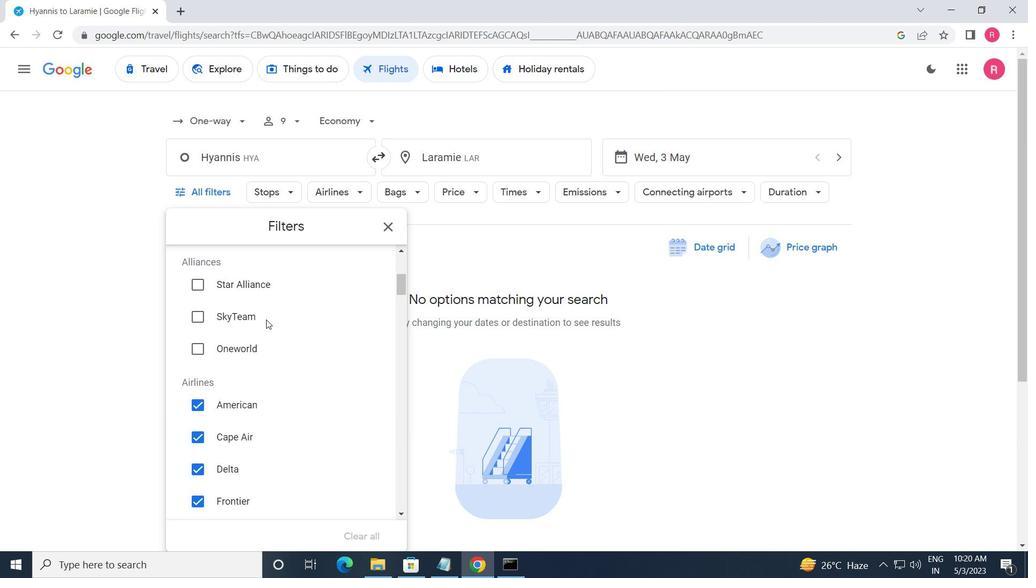 
Action: Mouse scrolled (266, 320) with delta (0, 0)
Screenshot: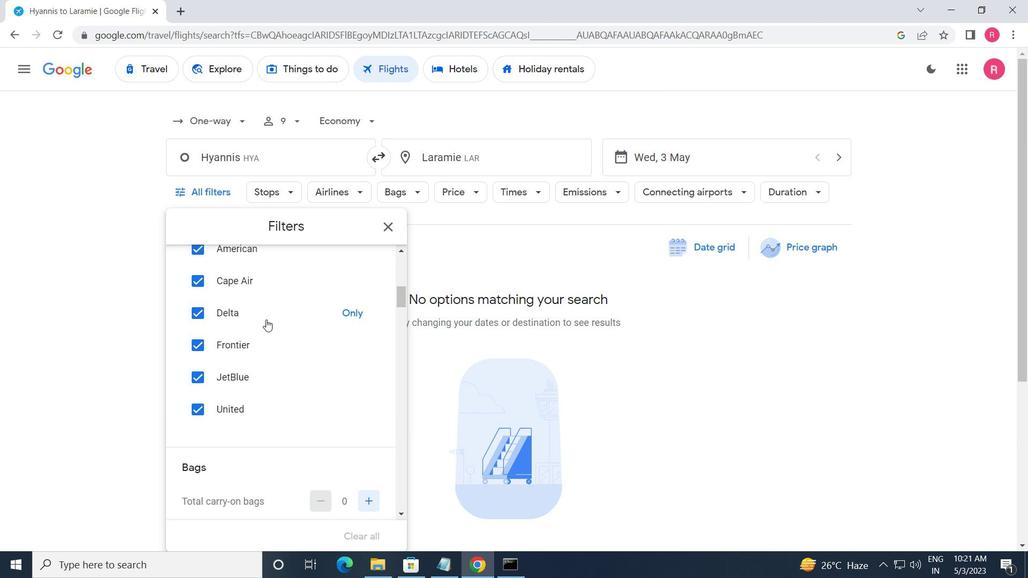 
Action: Mouse scrolled (266, 320) with delta (0, 0)
Screenshot: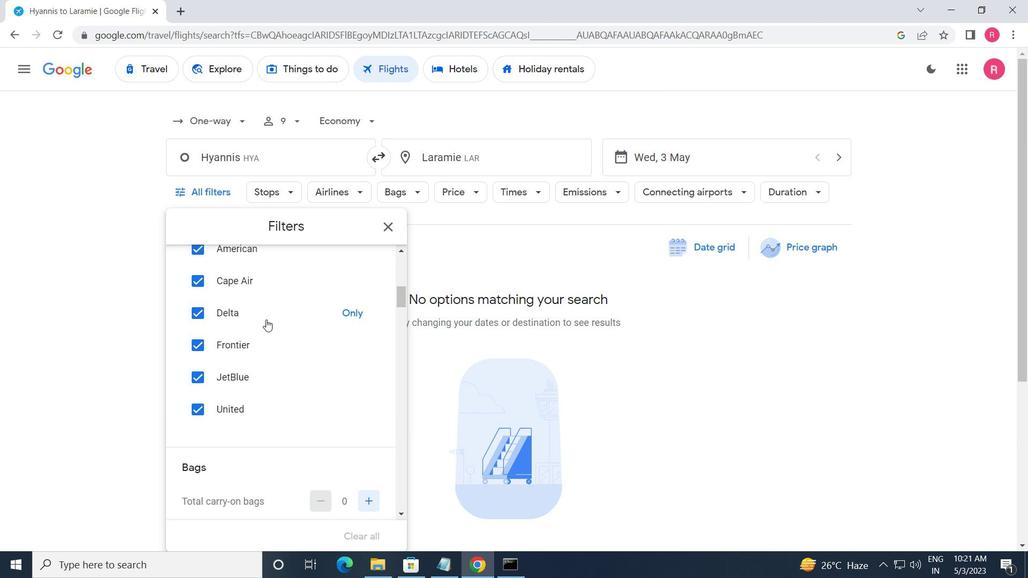 
Action: Mouse scrolled (266, 320) with delta (0, 0)
Screenshot: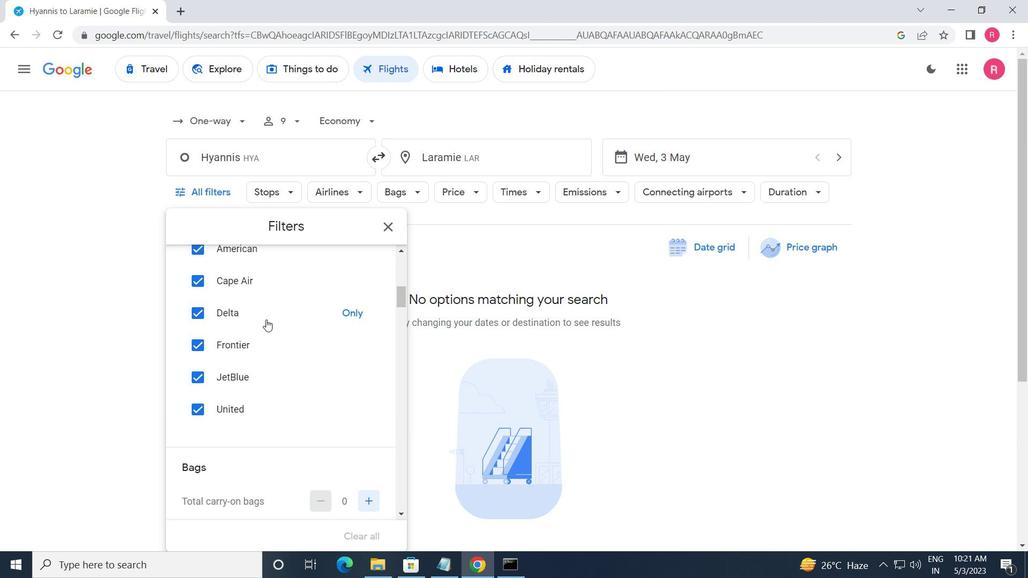 
Action: Mouse moved to (360, 277)
Screenshot: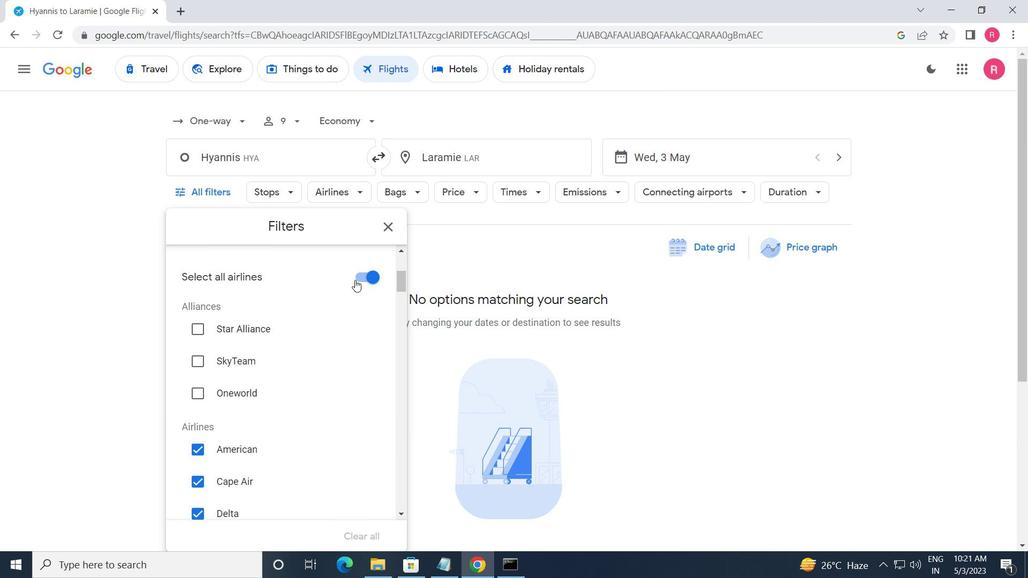 
Action: Mouse pressed left at (360, 277)
Screenshot: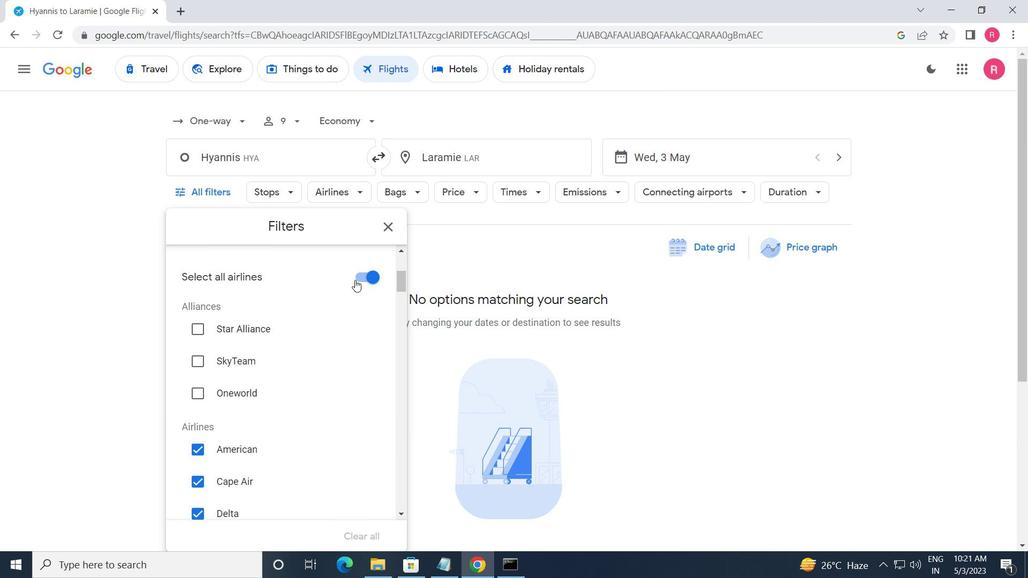 
Action: Mouse moved to (301, 354)
Screenshot: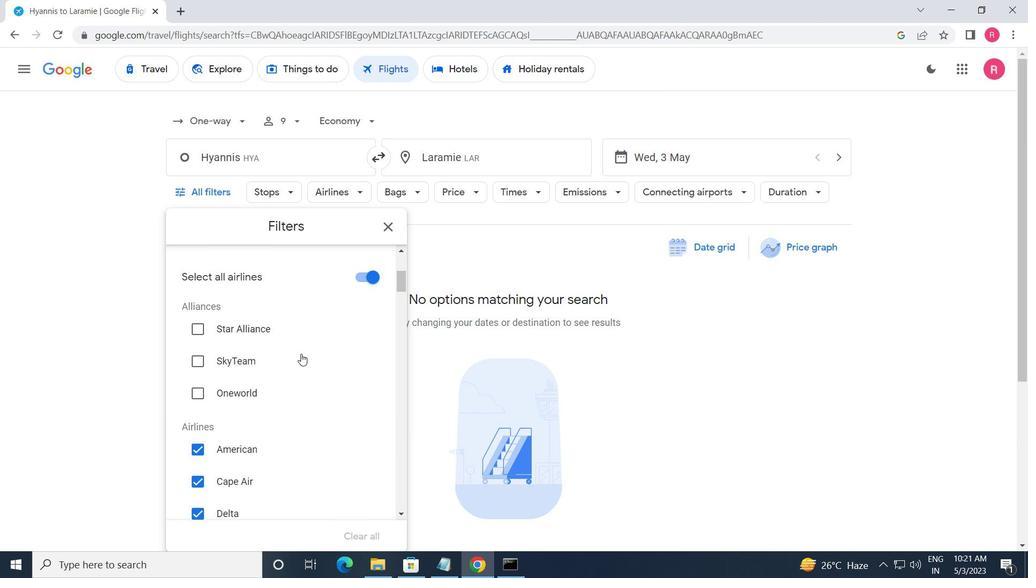 
Action: Mouse scrolled (301, 353) with delta (0, 0)
Screenshot: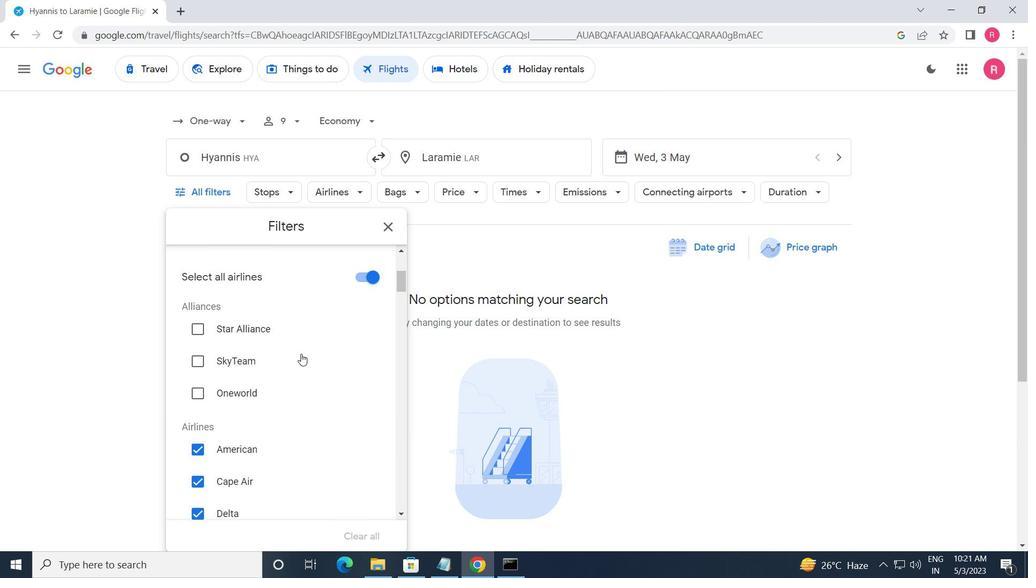 
Action: Mouse scrolled (301, 353) with delta (0, 0)
Screenshot: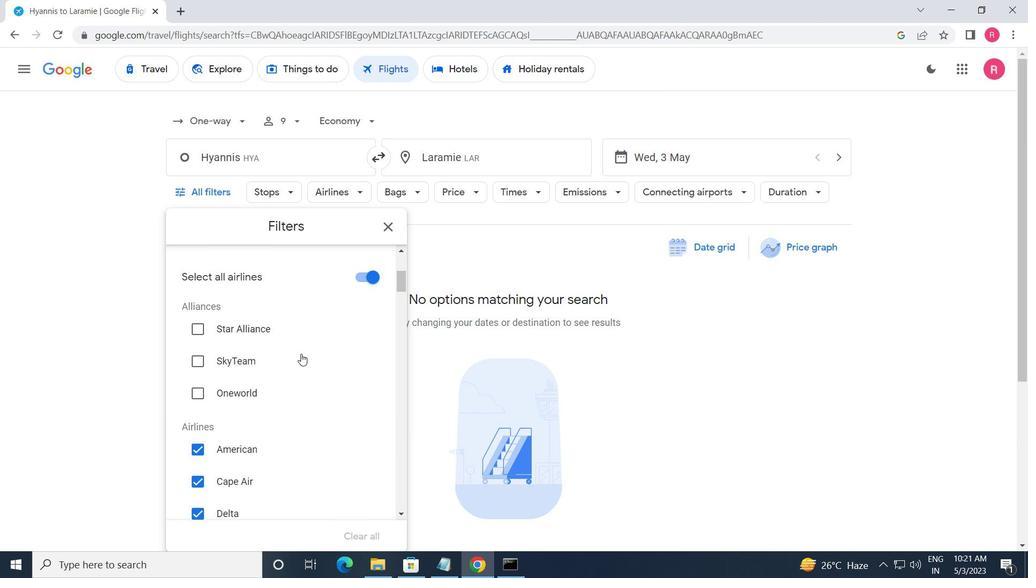 
Action: Mouse scrolled (301, 353) with delta (0, 0)
Screenshot: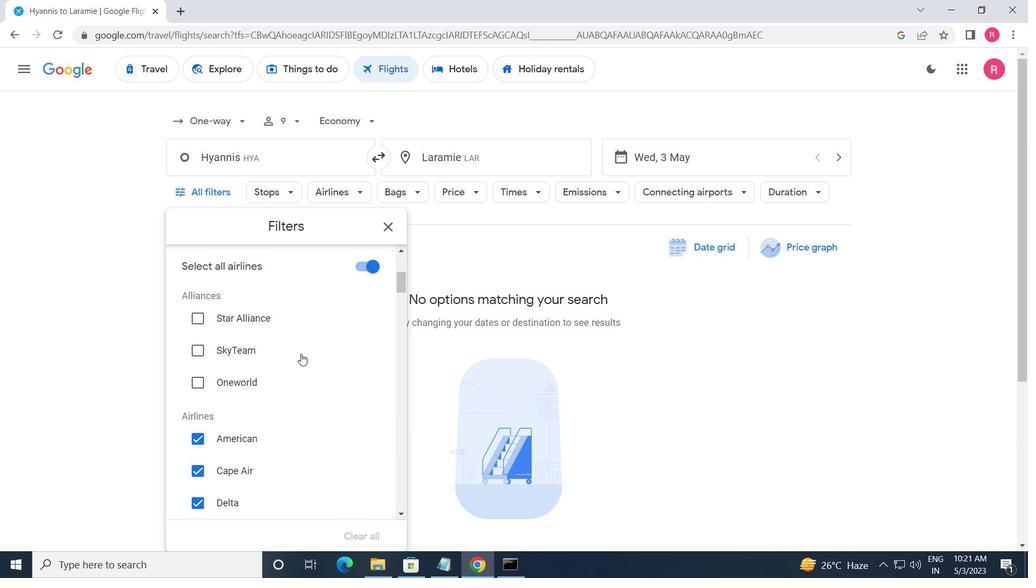 
Action: Mouse scrolled (301, 353) with delta (0, 0)
Screenshot: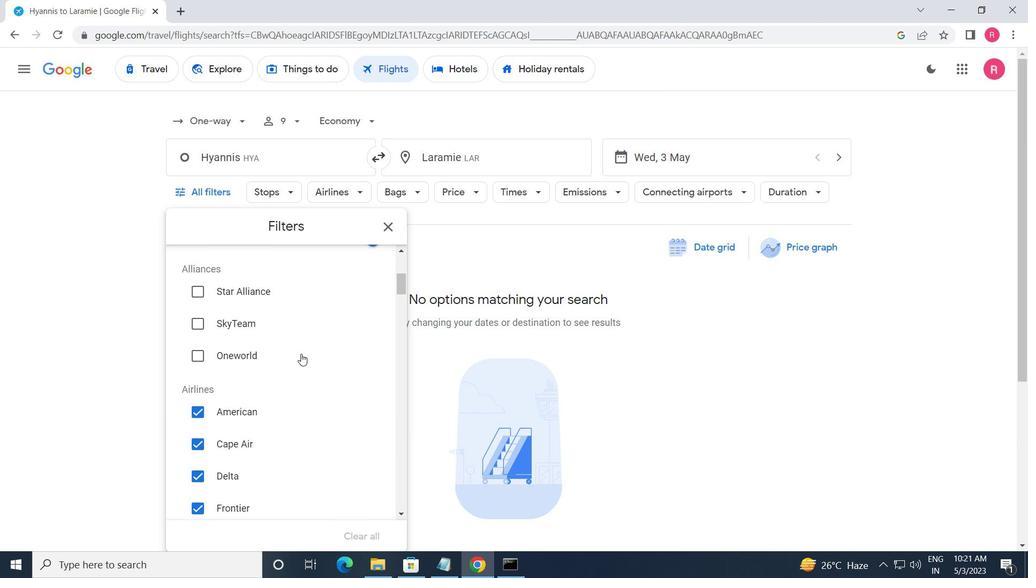
Action: Mouse scrolled (301, 353) with delta (0, 0)
Screenshot: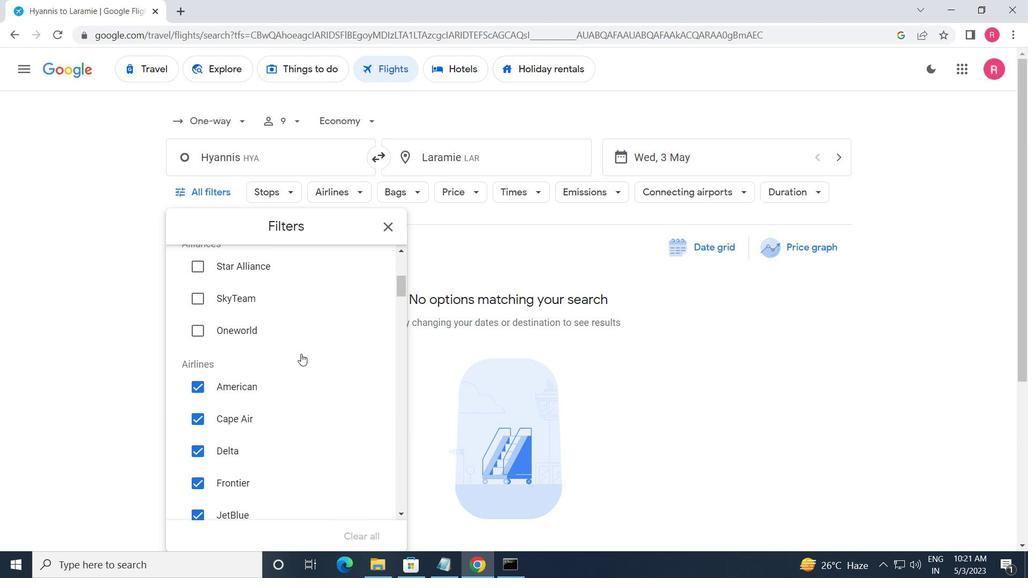 
Action: Mouse scrolled (301, 353) with delta (0, 0)
Screenshot: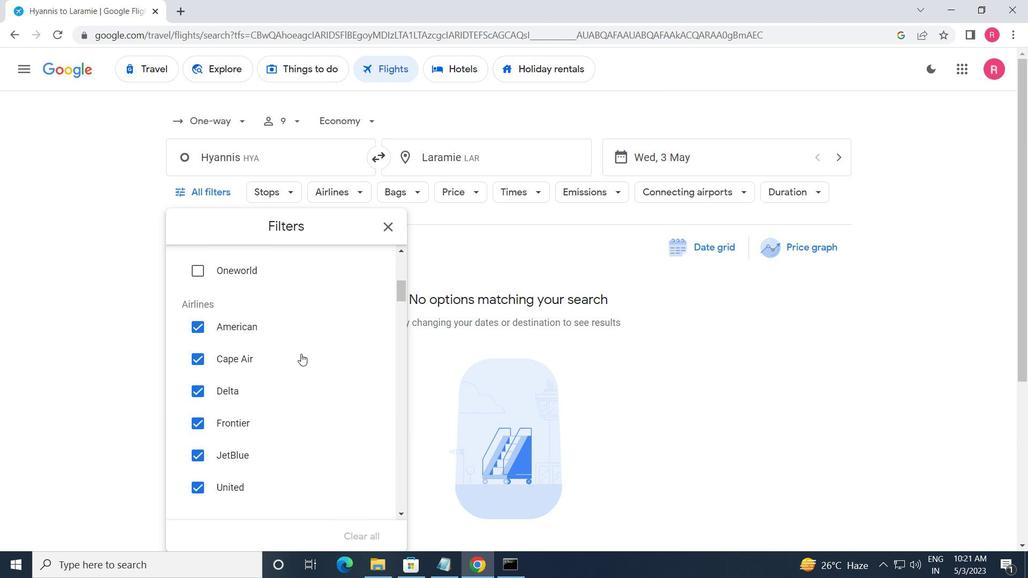 
Action: Mouse moved to (367, 301)
Screenshot: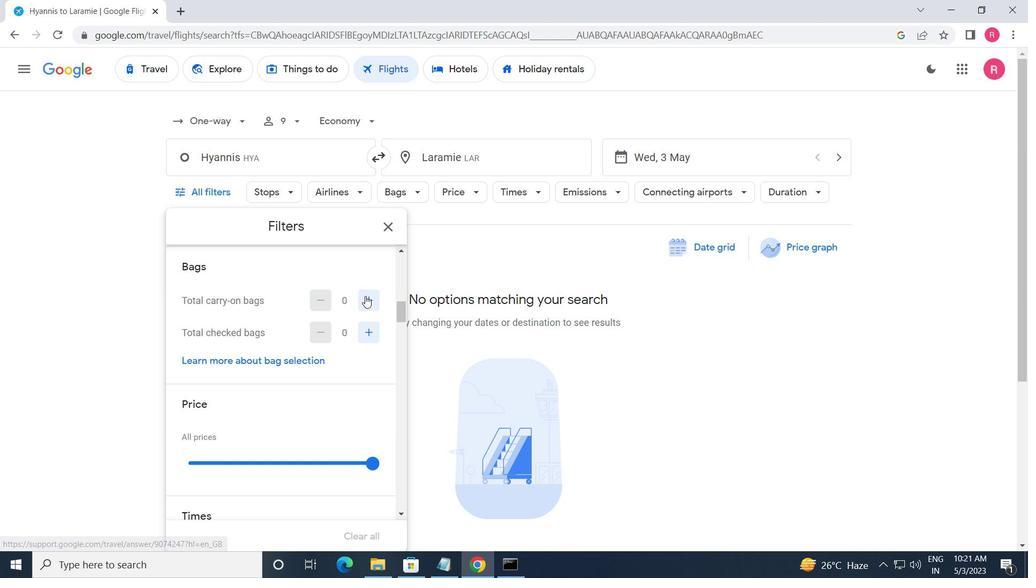 
Action: Mouse pressed left at (367, 301)
Screenshot: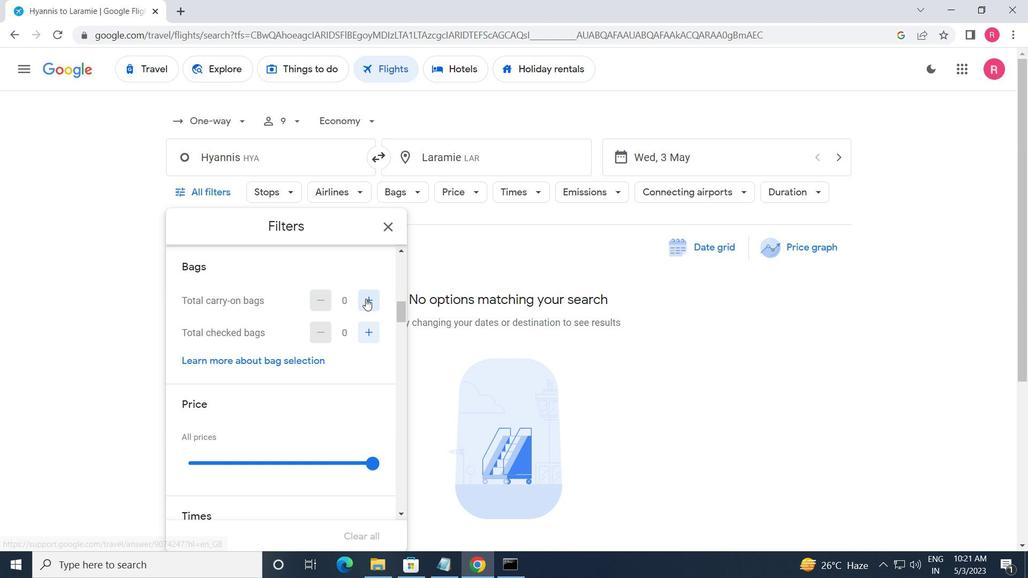 
Action: Mouse moved to (372, 332)
Screenshot: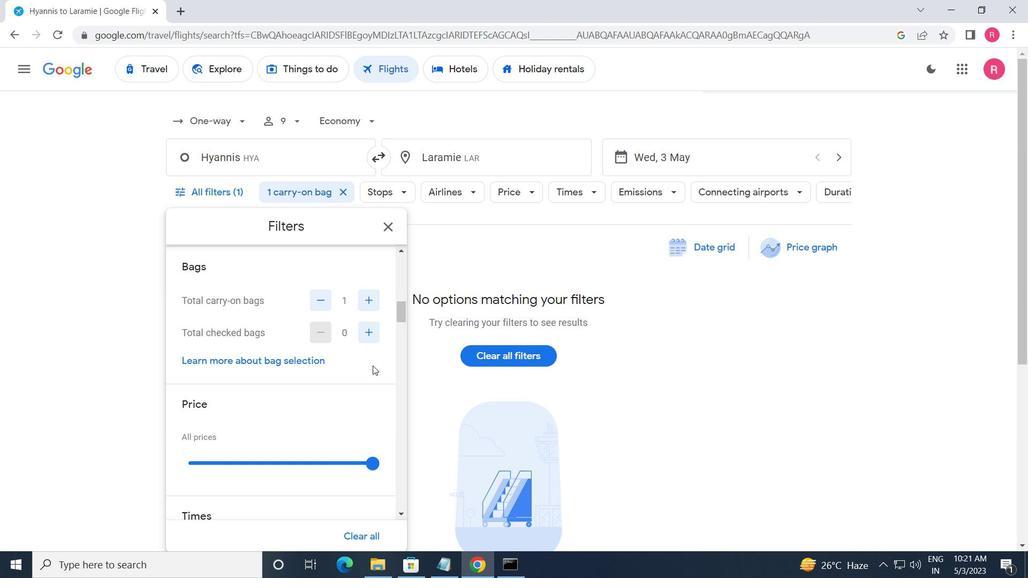
Action: Mouse pressed left at (372, 332)
Screenshot: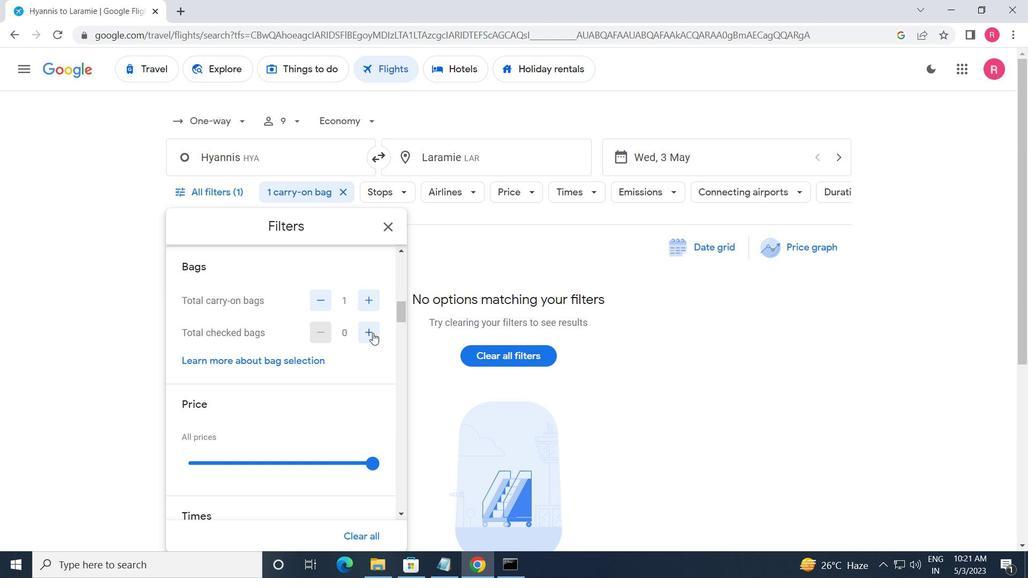 
Action: Mouse moved to (355, 362)
Screenshot: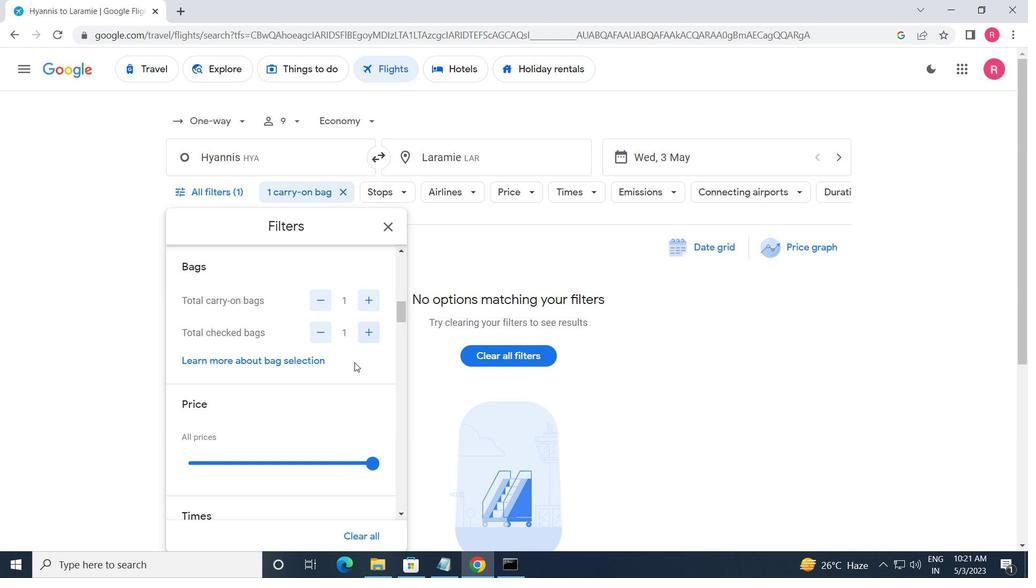 
Action: Mouse scrolled (355, 362) with delta (0, 0)
Screenshot: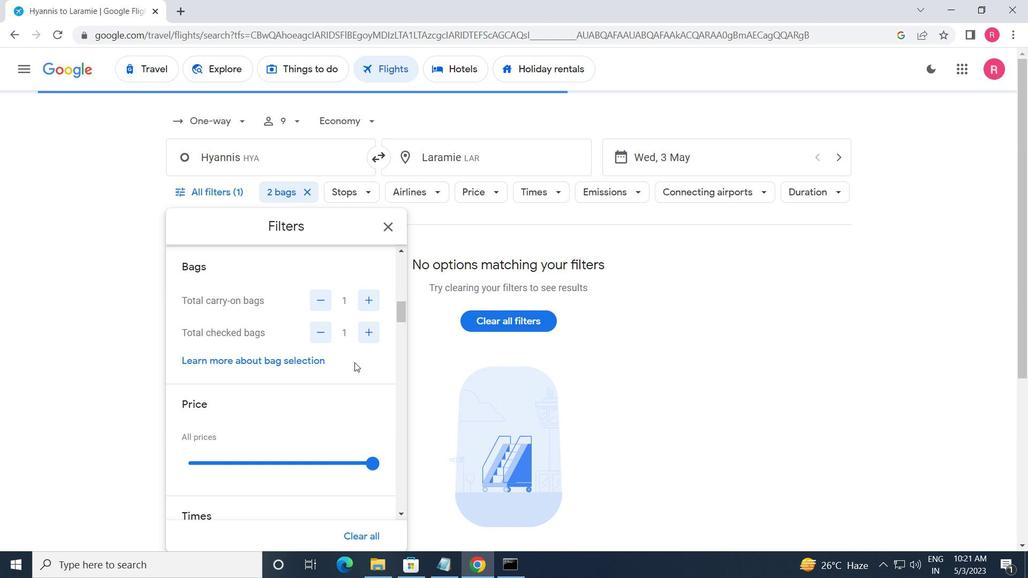 
Action: Mouse moved to (372, 388)
Screenshot: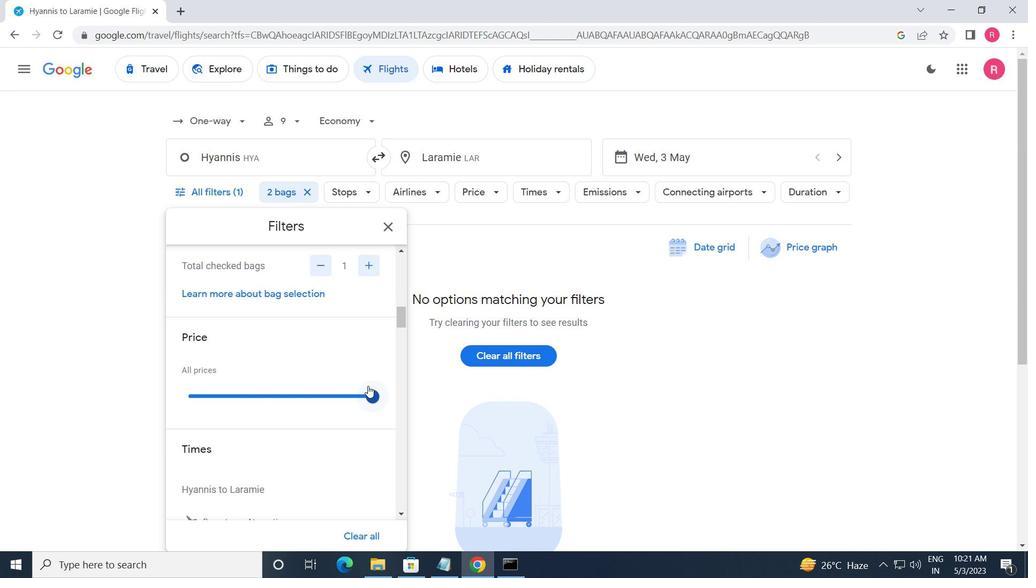 
Action: Mouse pressed left at (372, 388)
Screenshot: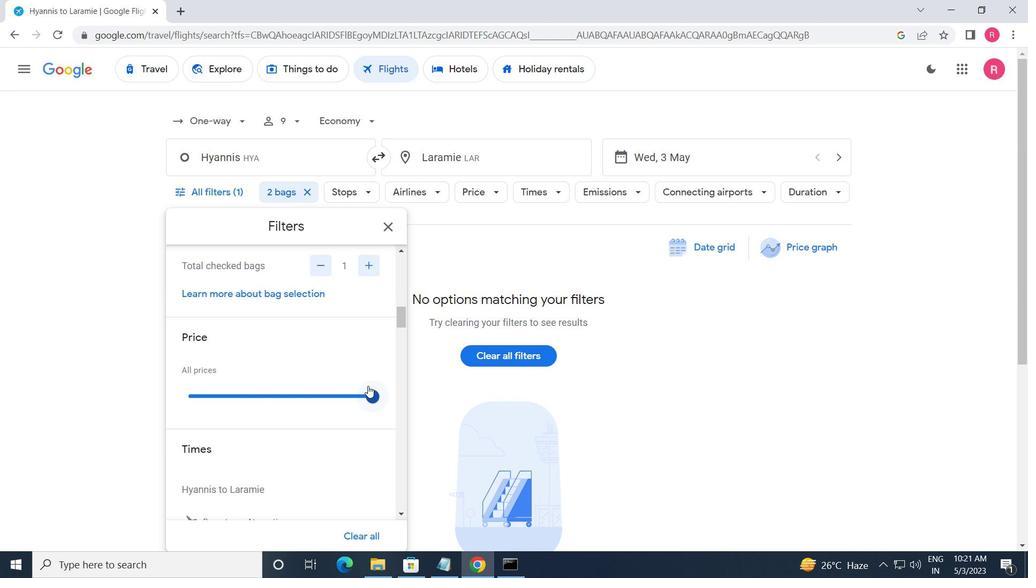 
Action: Mouse moved to (294, 423)
Screenshot: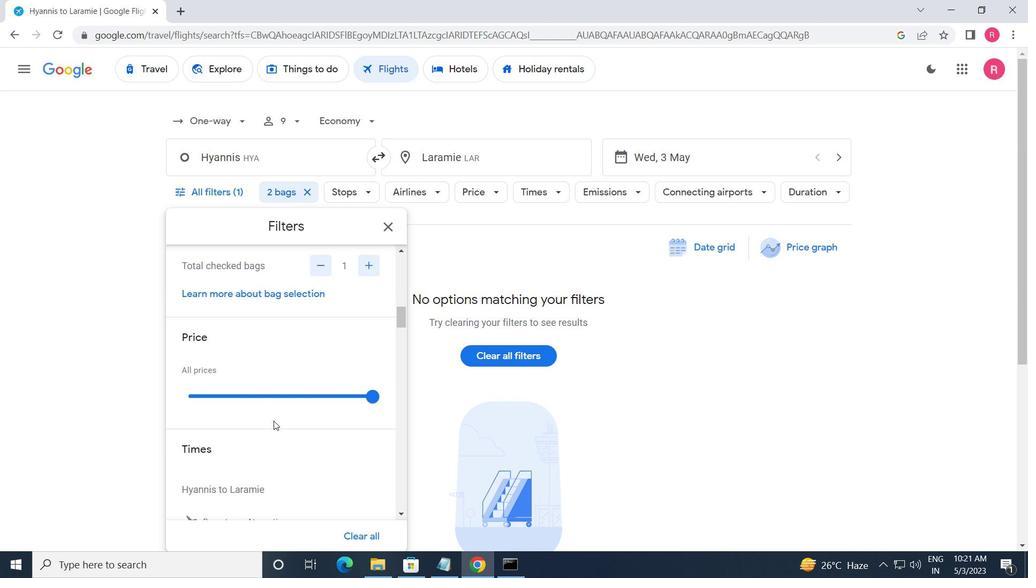 
Action: Mouse scrolled (294, 422) with delta (0, 0)
Screenshot: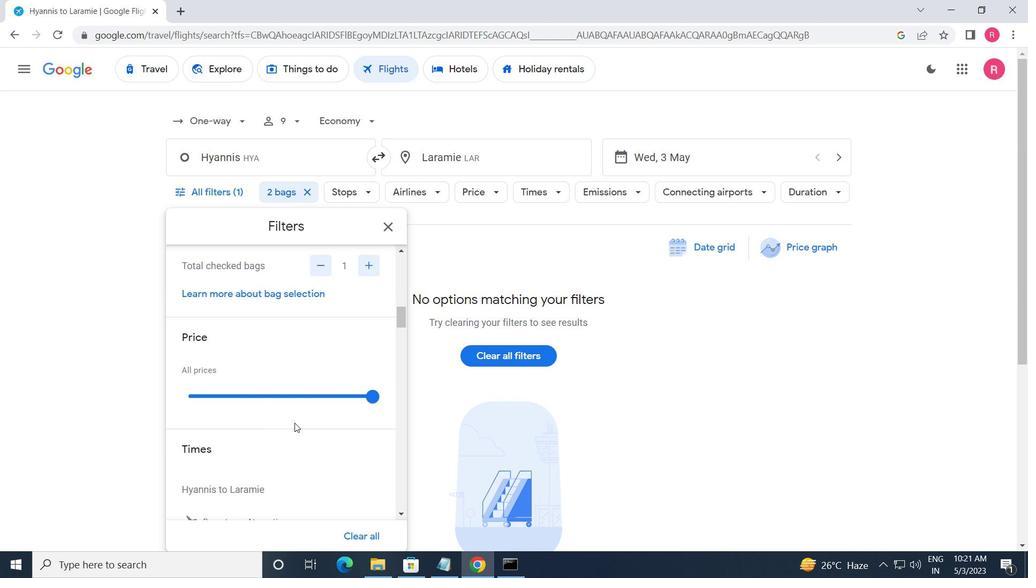 
Action: Mouse scrolled (294, 422) with delta (0, 0)
Screenshot: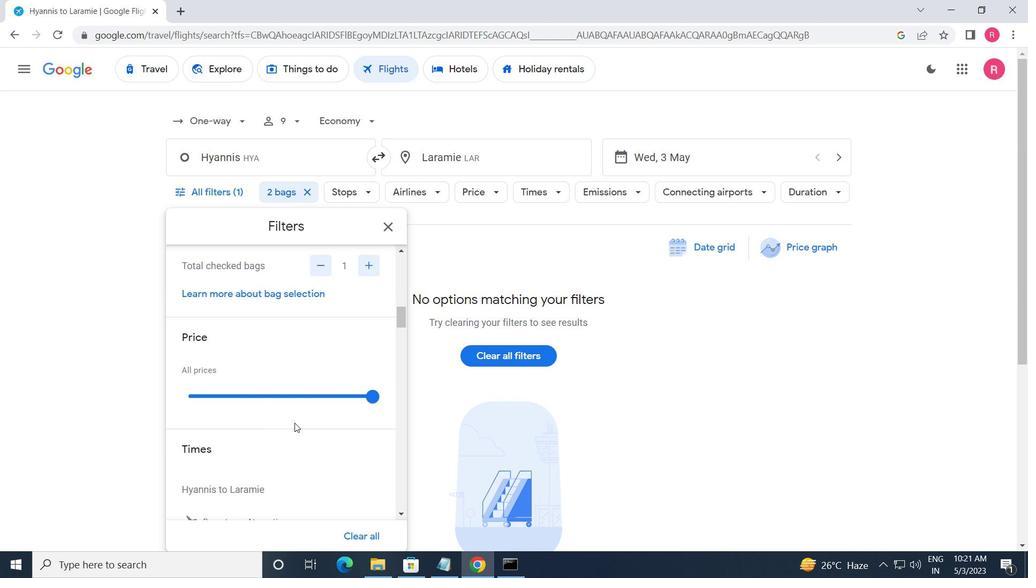 
Action: Mouse moved to (198, 414)
Screenshot: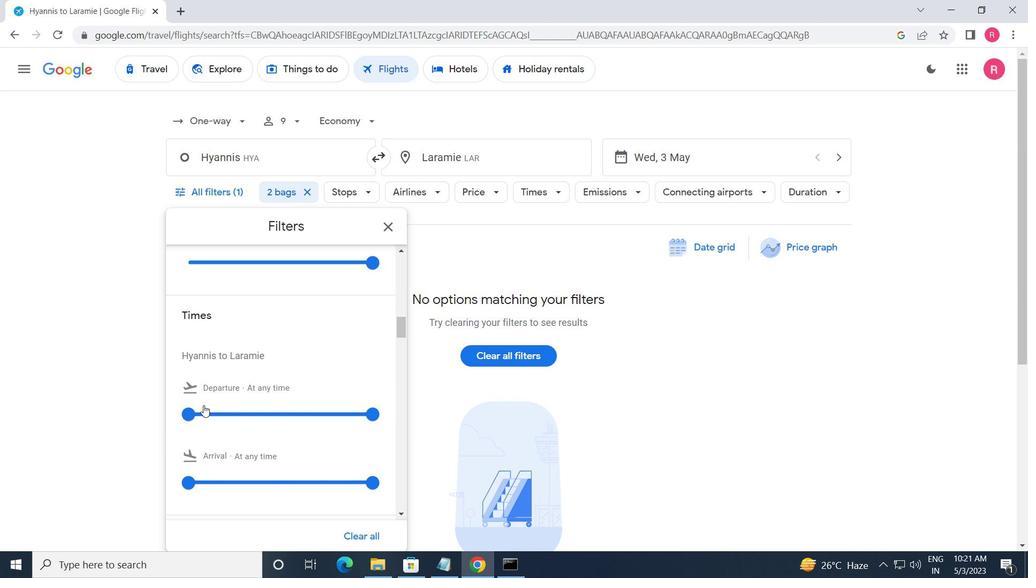
Action: Mouse pressed left at (198, 414)
Screenshot: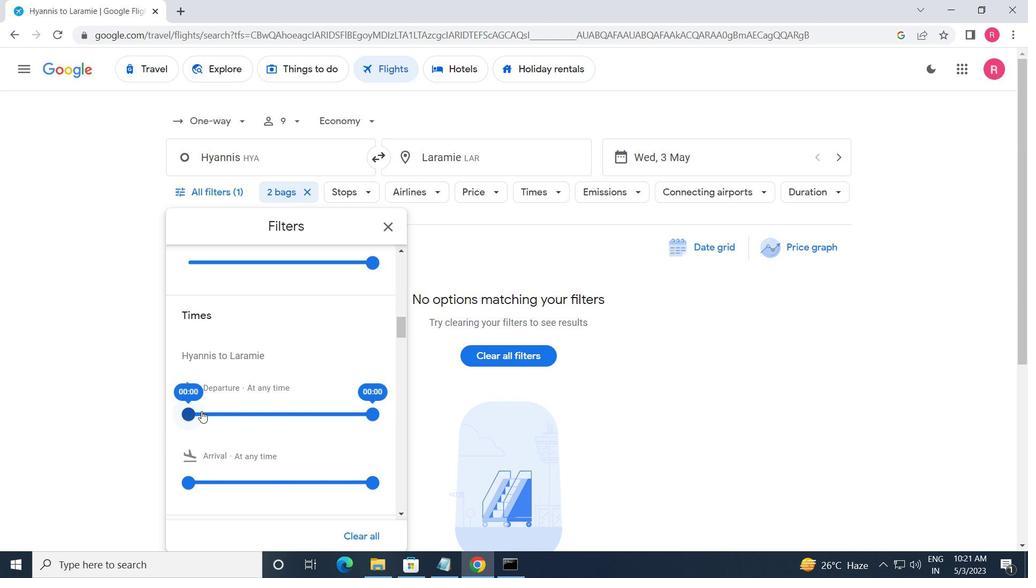 
Action: Mouse moved to (363, 413)
Screenshot: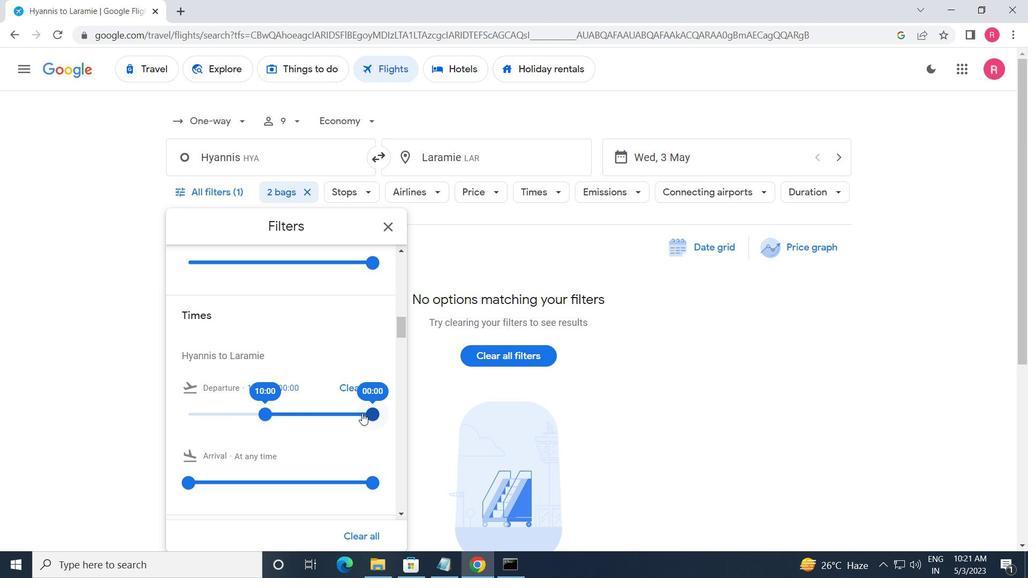 
Action: Mouse pressed left at (363, 413)
Screenshot: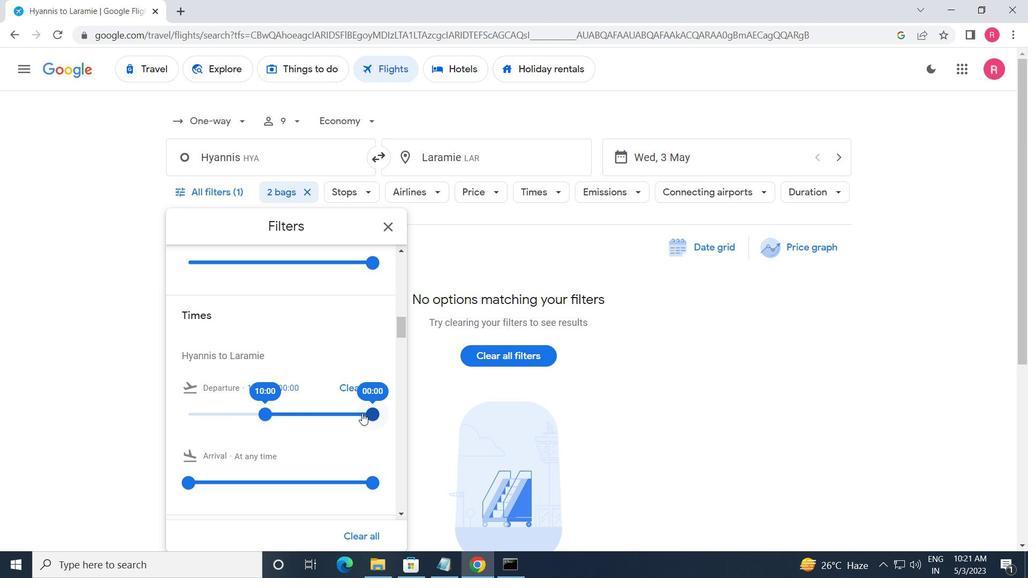 
Action: Mouse moved to (384, 222)
Screenshot: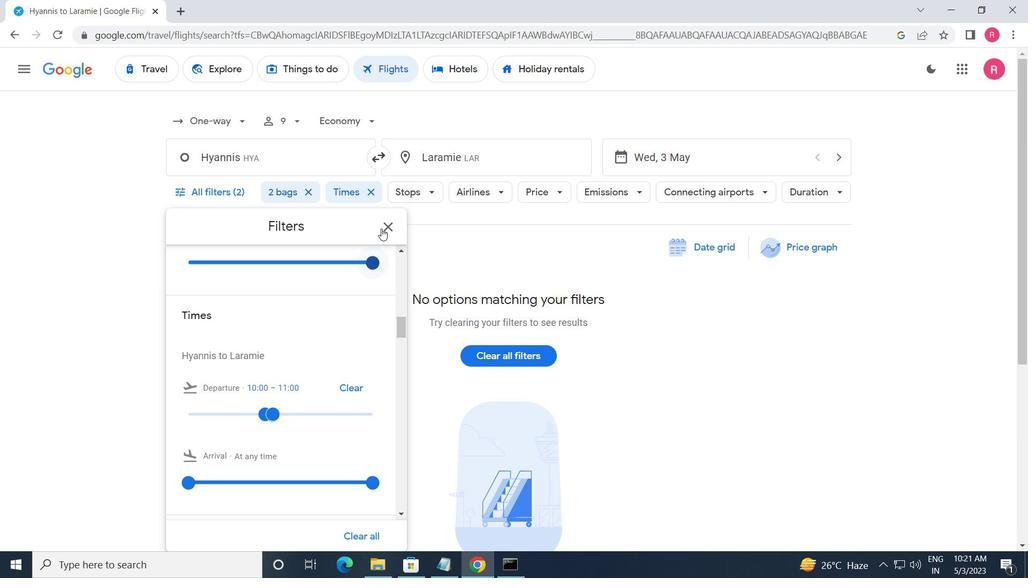 
Action: Mouse pressed left at (384, 222)
Screenshot: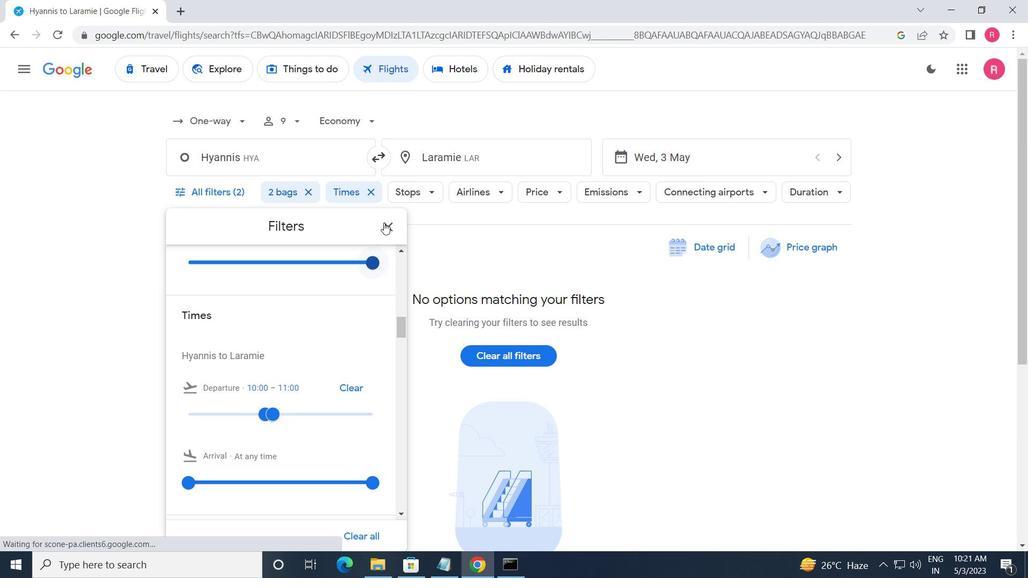 
Action: Mouse moved to (383, 262)
Screenshot: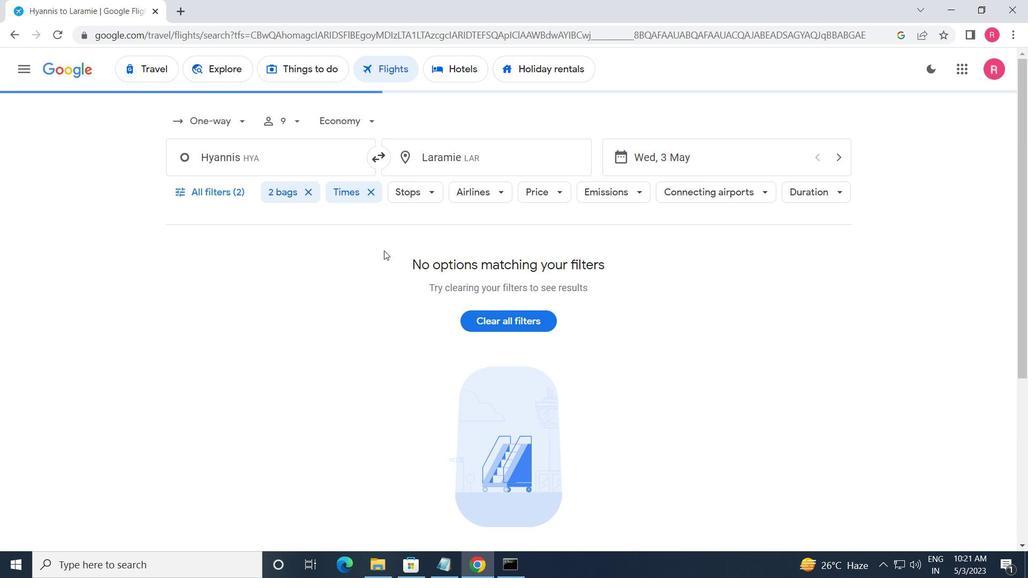 
